 Task: Look for space in Sillod, India from 11th June, 2023 to 17th June, 2023 for 1 adult in price range Rs.5000 to Rs.12000. Place can be private room with 1  bedroom having 1 bed and 1 bathroom. Property type can be house, flat, guest house, hotel. Booking option can be shelf check-in. Required host language is English.
Action: Mouse moved to (404, 77)
Screenshot: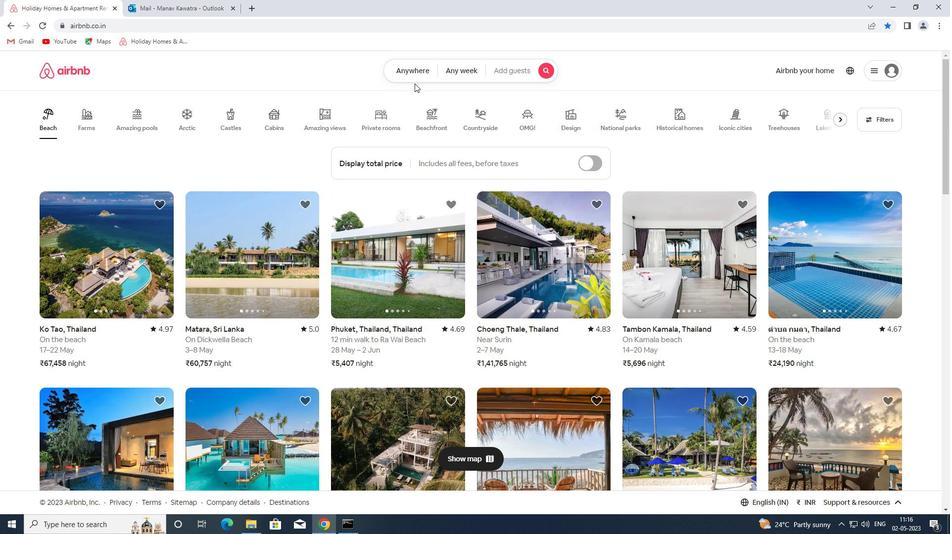 
Action: Mouse pressed left at (404, 77)
Screenshot: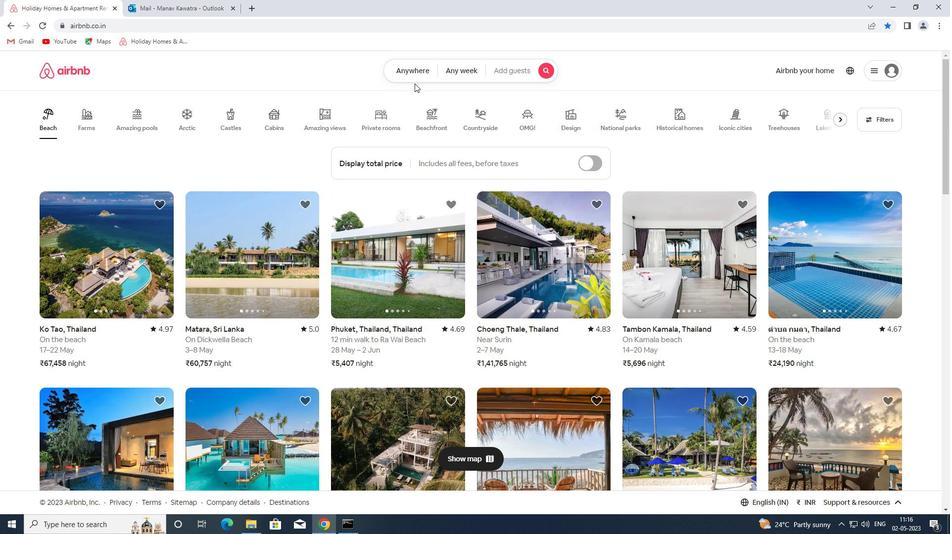 
Action: Mouse moved to (309, 114)
Screenshot: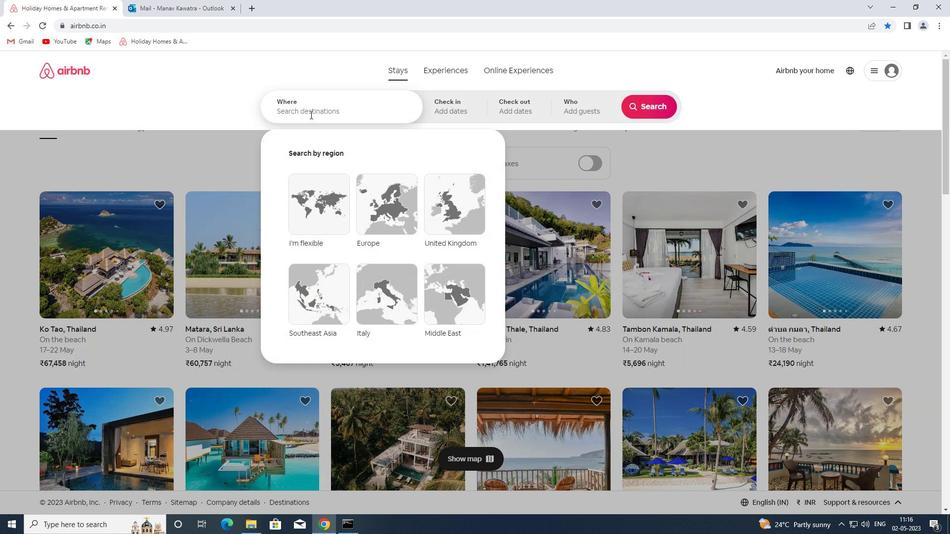 
Action: Mouse pressed left at (309, 114)
Screenshot: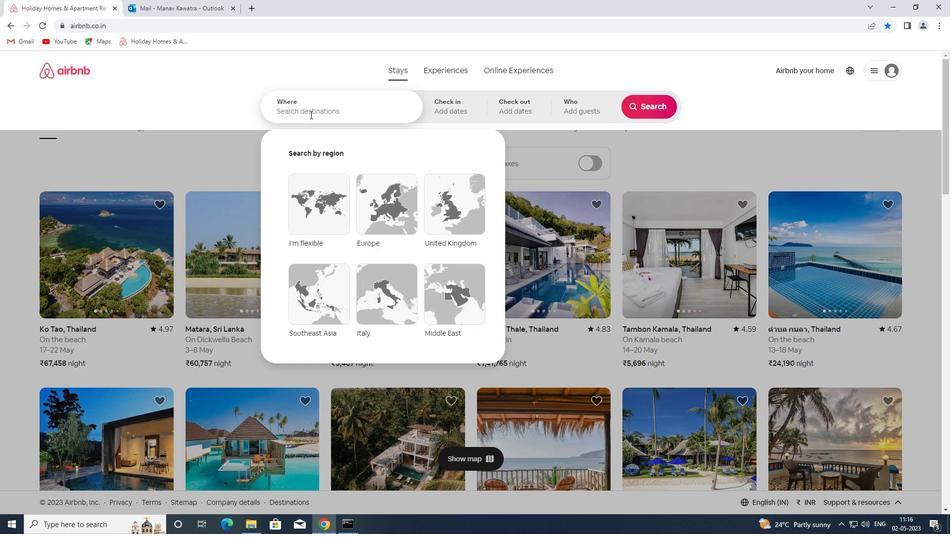 
Action: Mouse moved to (309, 113)
Screenshot: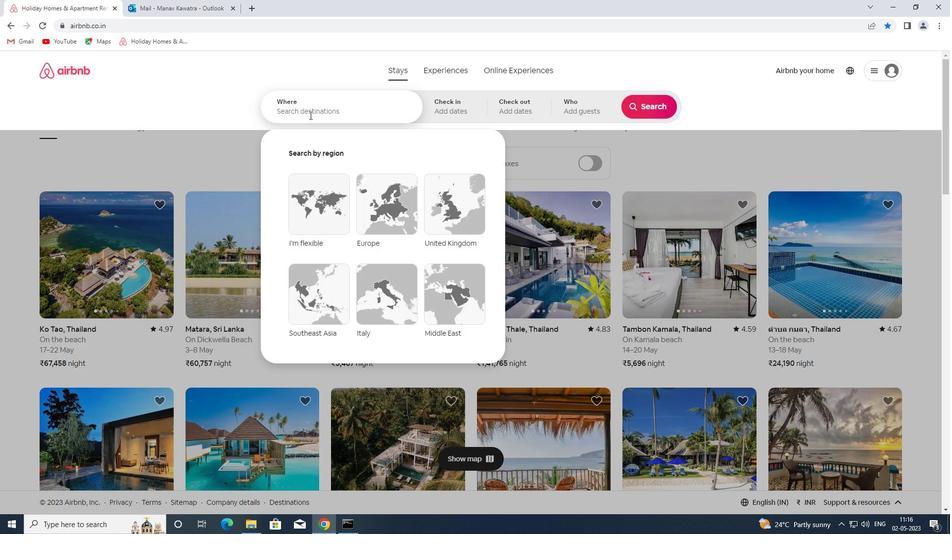 
Action: Key pressed sillod<Key.space>india<Key.space><Key.enter>\
Screenshot: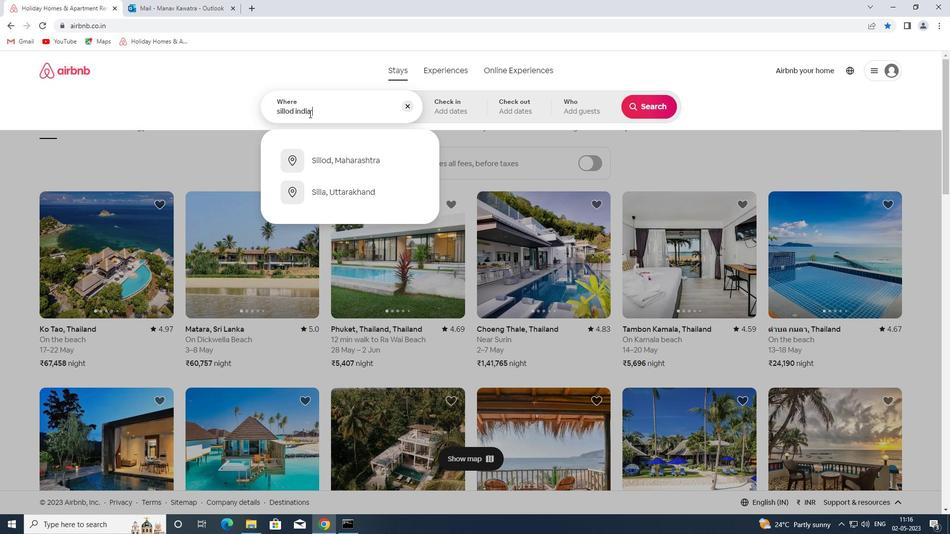 
Action: Mouse moved to (347, 104)
Screenshot: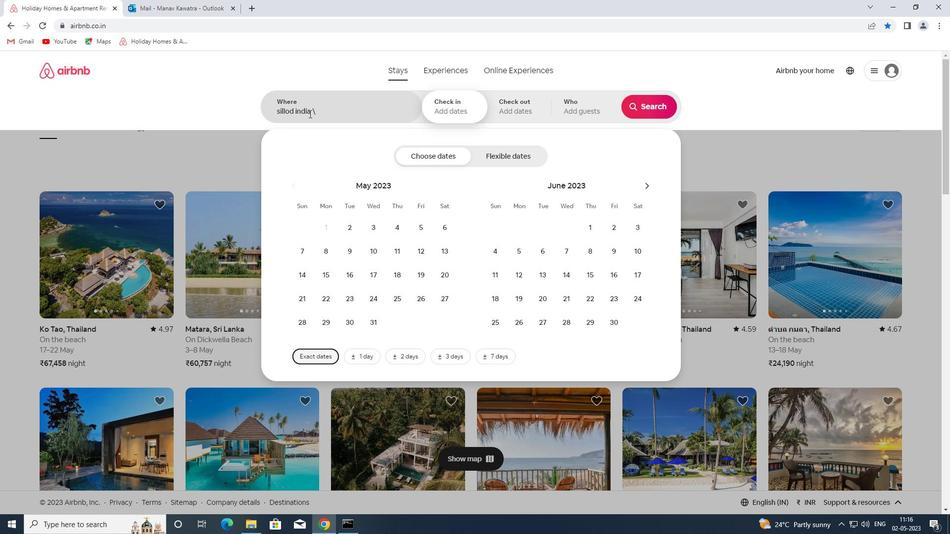 
Action: Mouse pressed left at (347, 104)
Screenshot: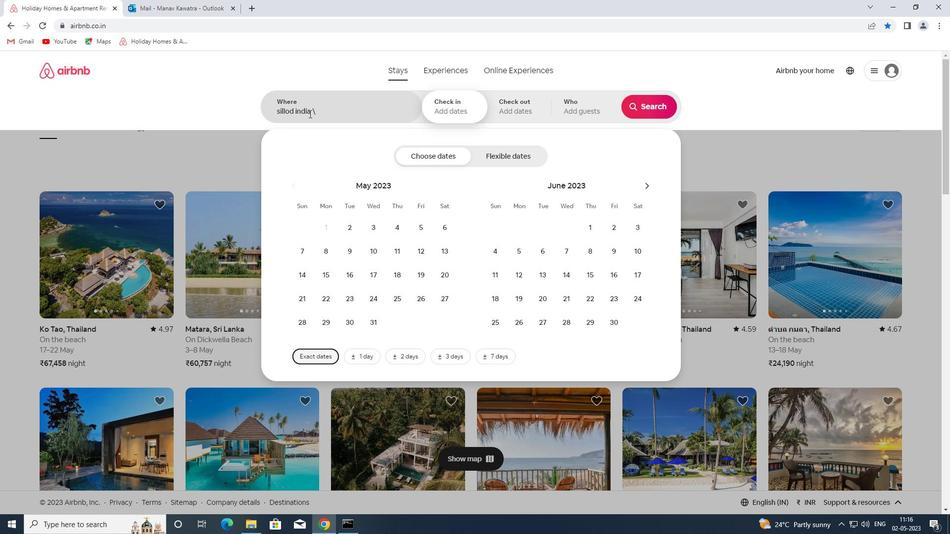 
Action: Mouse moved to (344, 108)
Screenshot: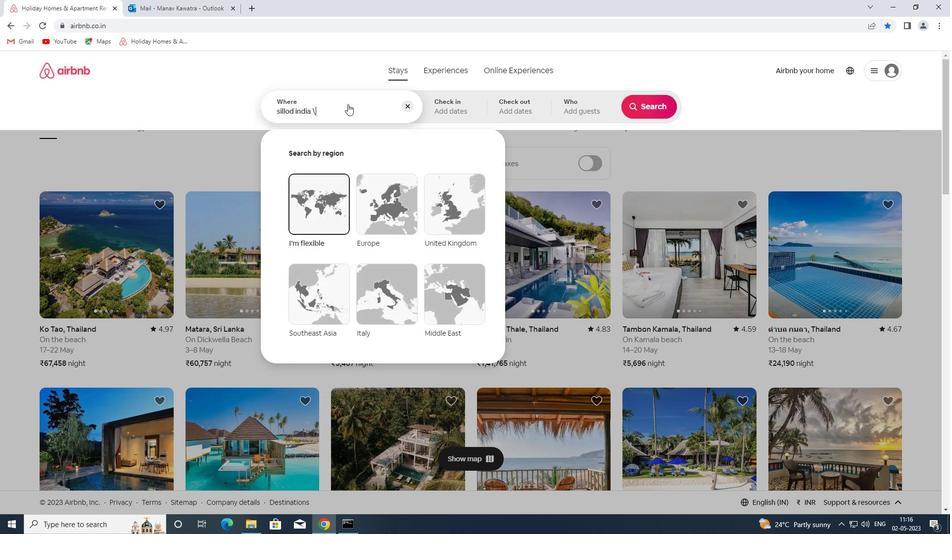 
Action: Key pressed <Key.backspace><Key.enter>
Screenshot: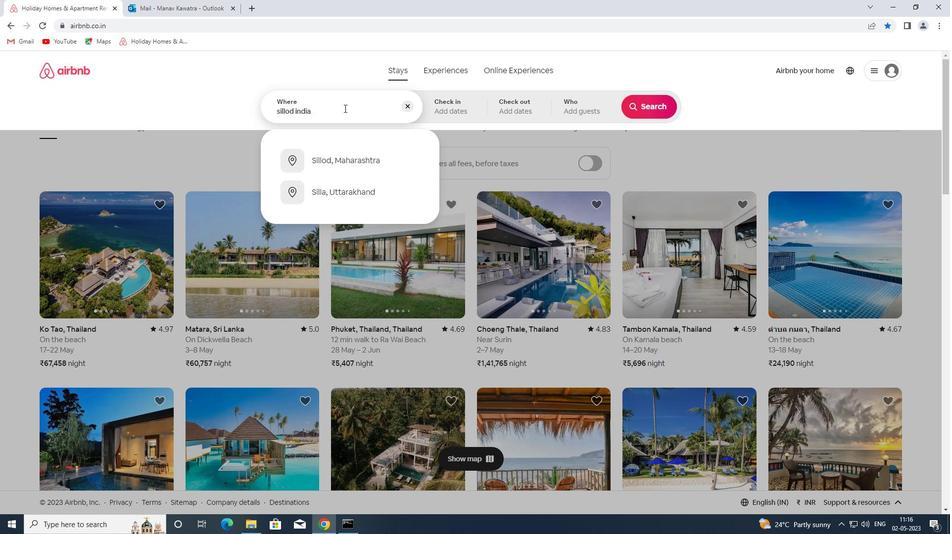 
Action: Mouse moved to (497, 273)
Screenshot: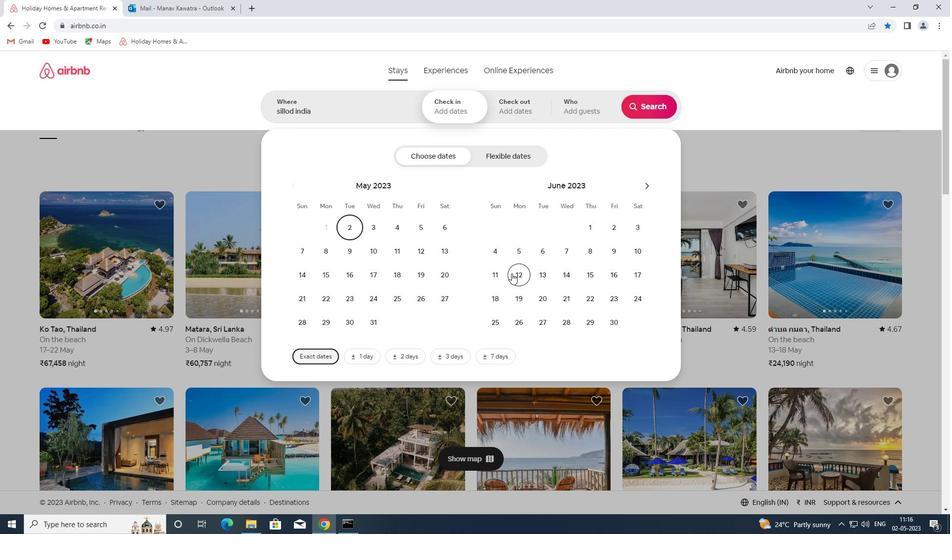 
Action: Mouse pressed left at (497, 273)
Screenshot: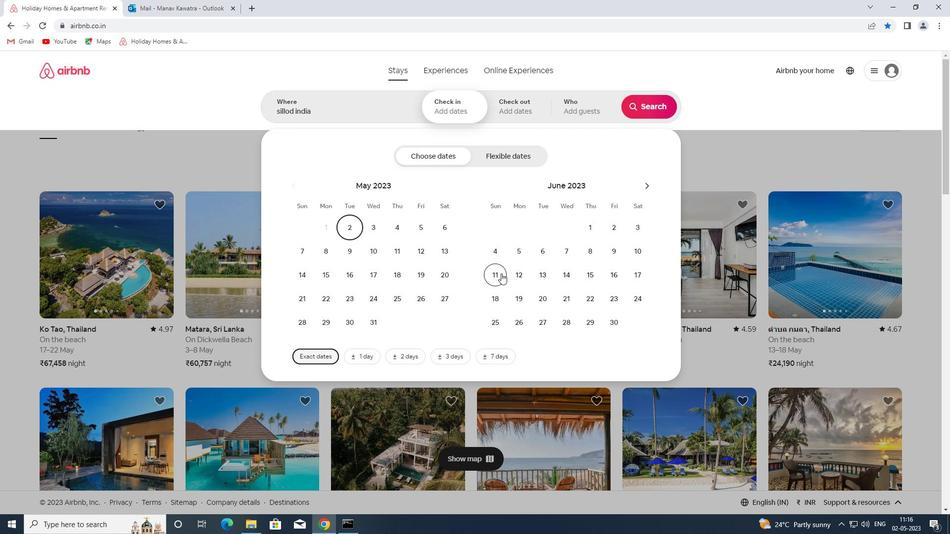 
Action: Mouse moved to (636, 278)
Screenshot: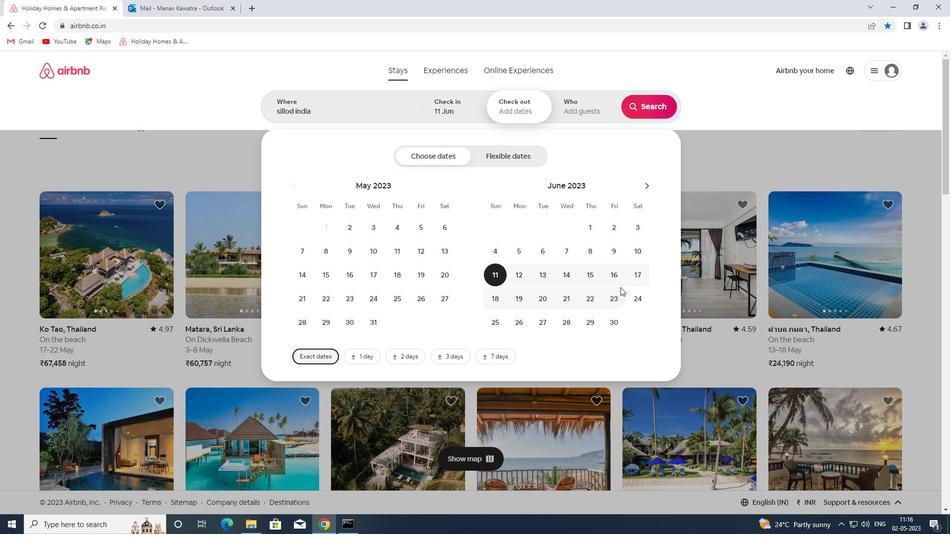 
Action: Mouse pressed left at (636, 278)
Screenshot: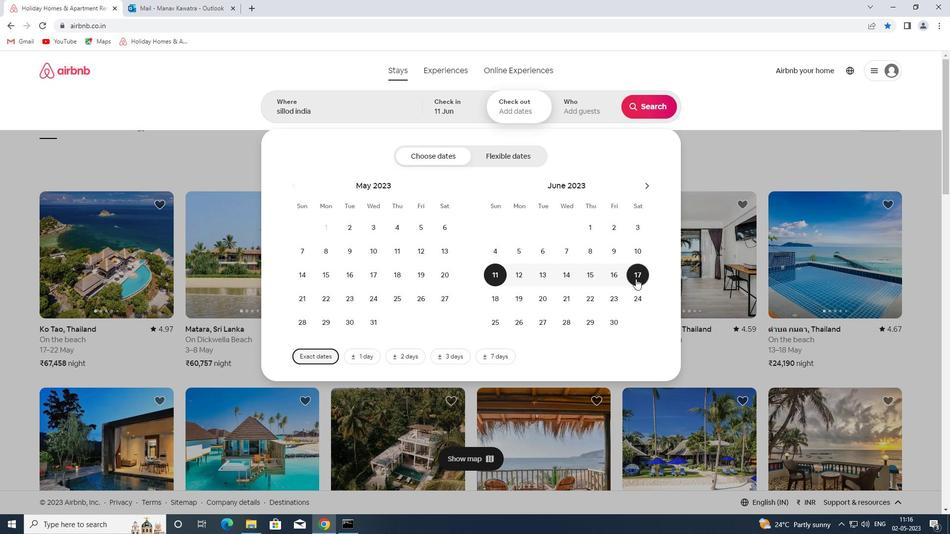 
Action: Mouse moved to (588, 107)
Screenshot: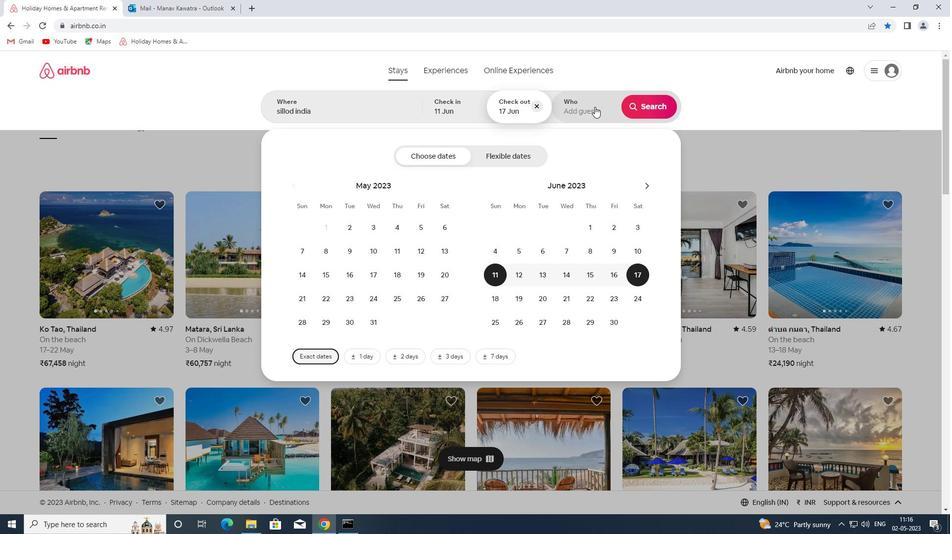 
Action: Mouse pressed left at (588, 107)
Screenshot: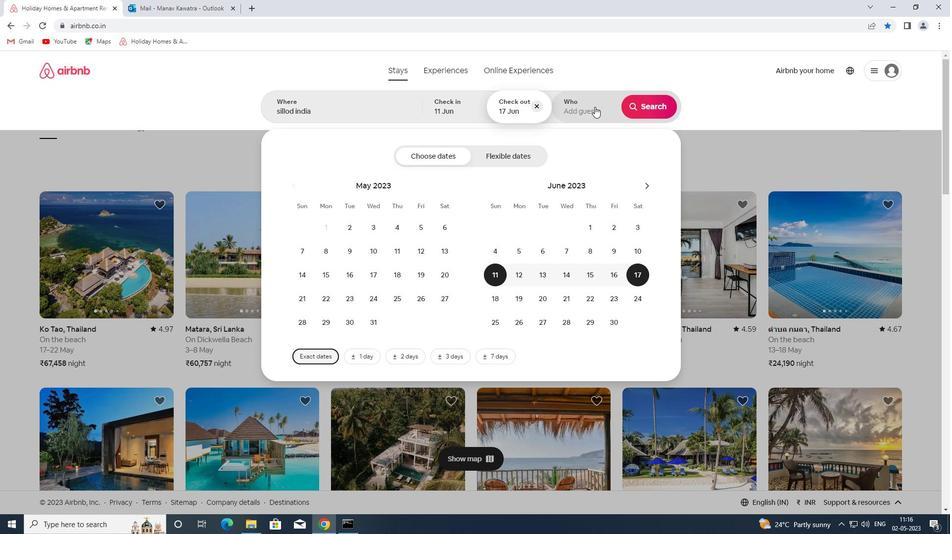 
Action: Mouse moved to (646, 165)
Screenshot: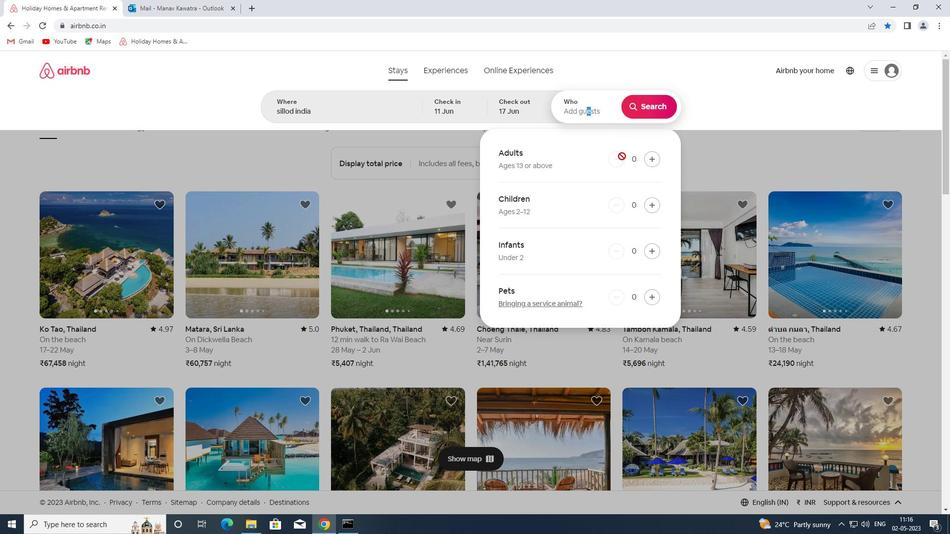 
Action: Mouse pressed left at (646, 165)
Screenshot: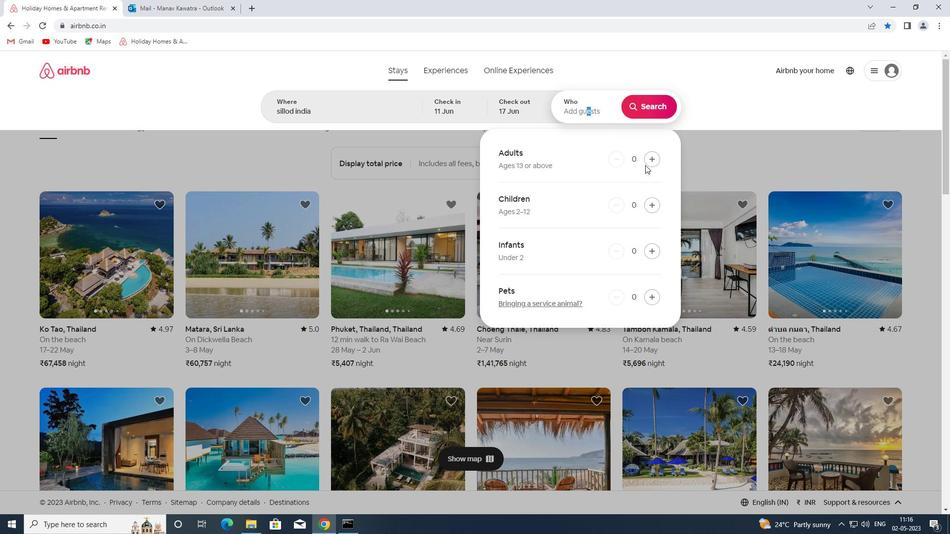 
Action: Mouse moved to (650, 163)
Screenshot: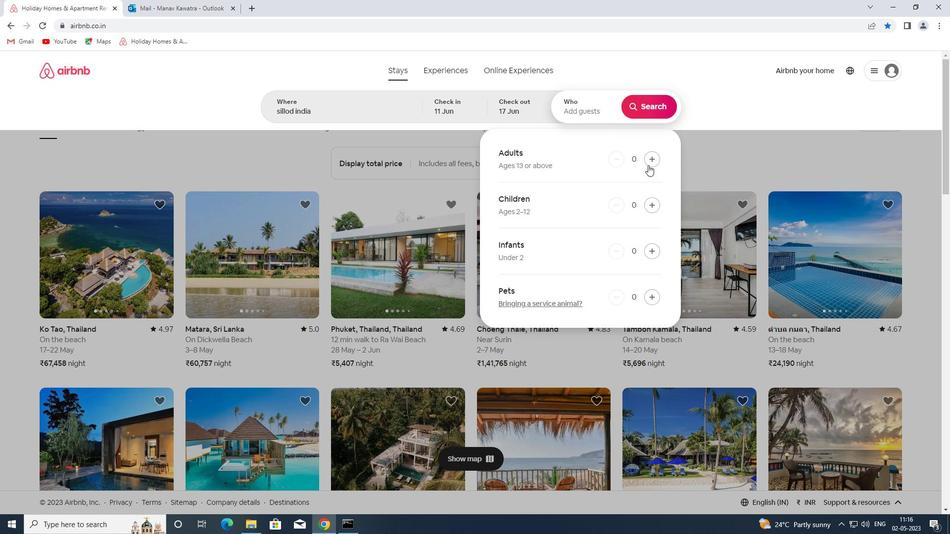 
Action: Mouse pressed left at (650, 163)
Screenshot: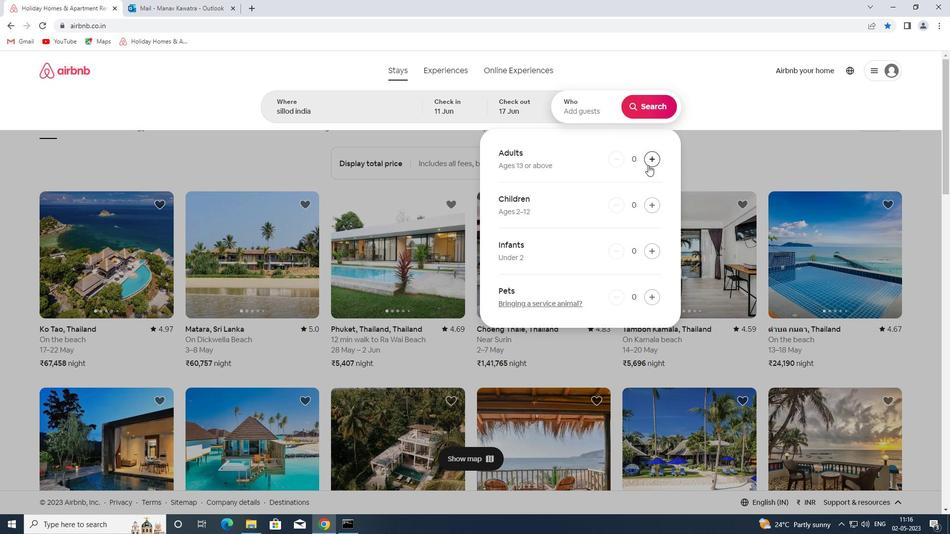 
Action: Mouse moved to (646, 110)
Screenshot: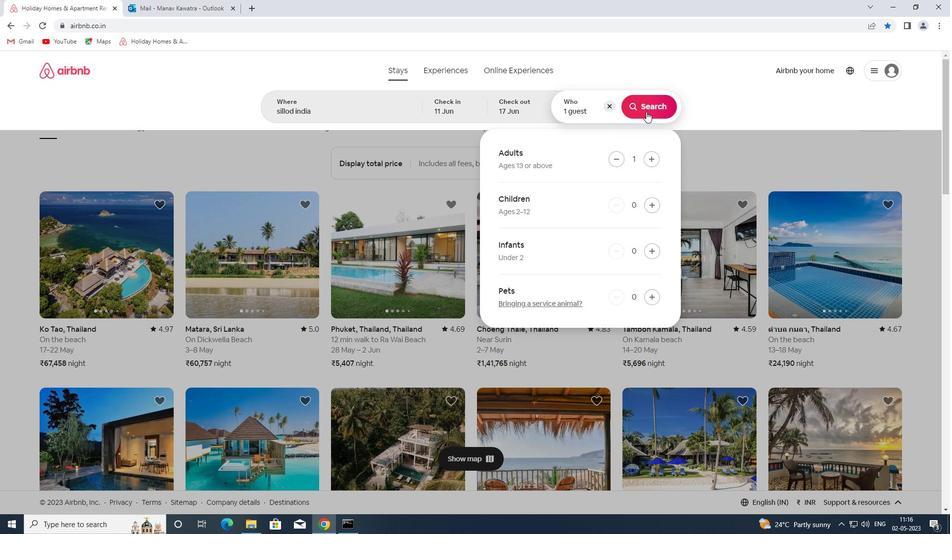 
Action: Mouse pressed left at (646, 110)
Screenshot: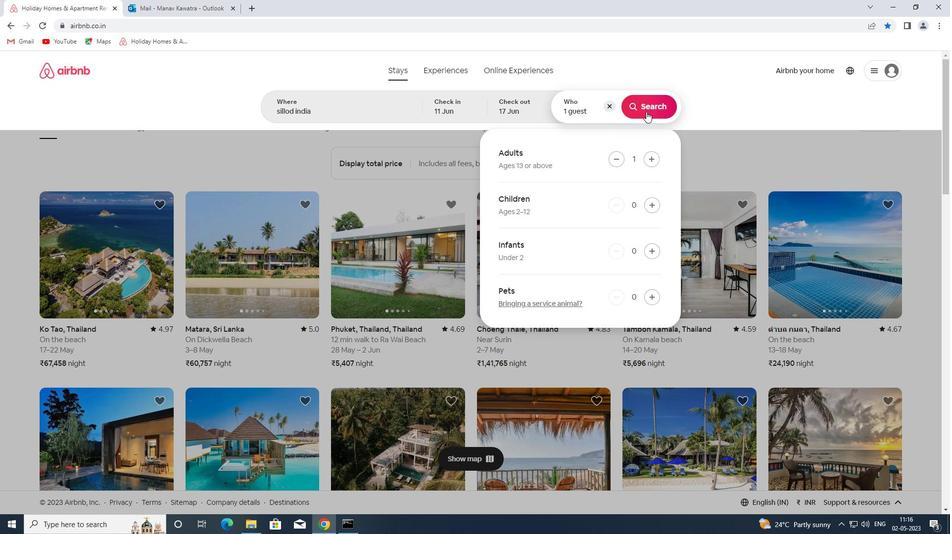 
Action: Mouse moved to (898, 108)
Screenshot: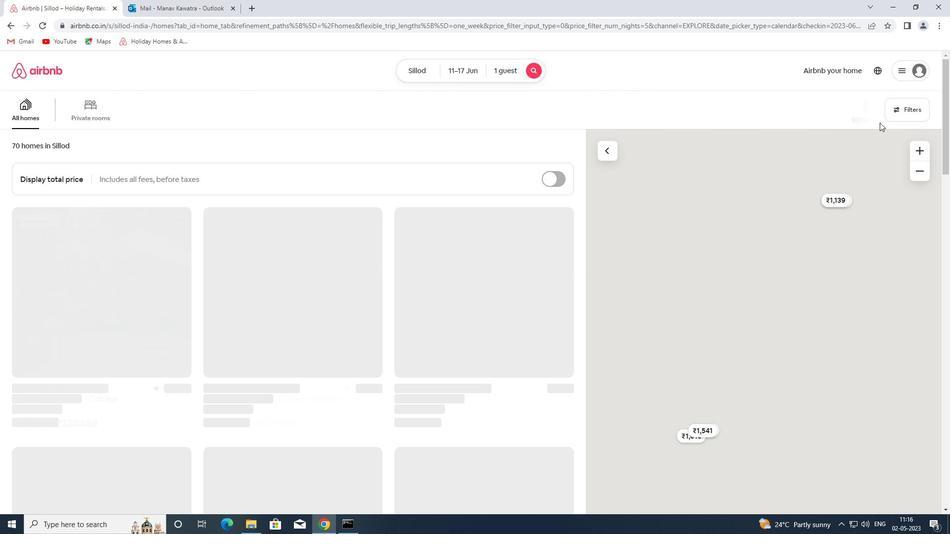 
Action: Mouse pressed left at (898, 108)
Screenshot: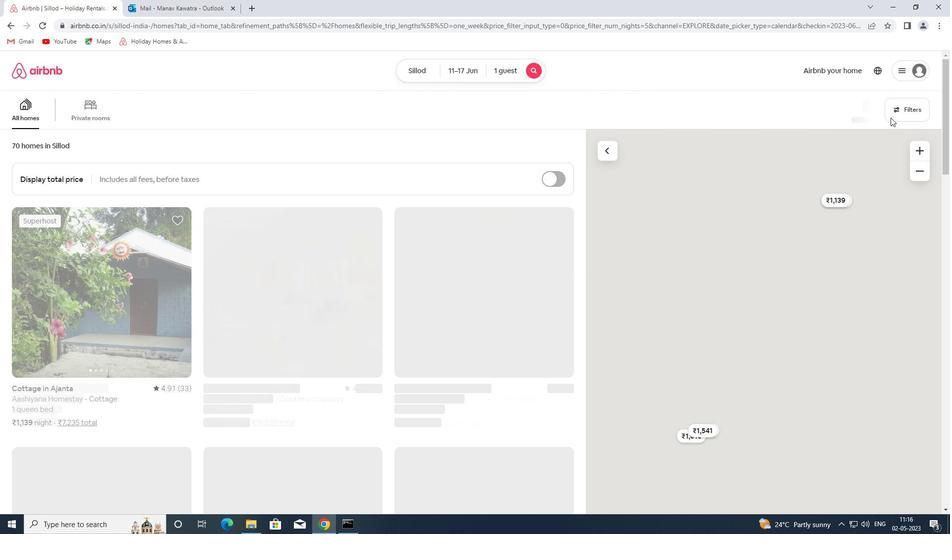 
Action: Mouse moved to (362, 233)
Screenshot: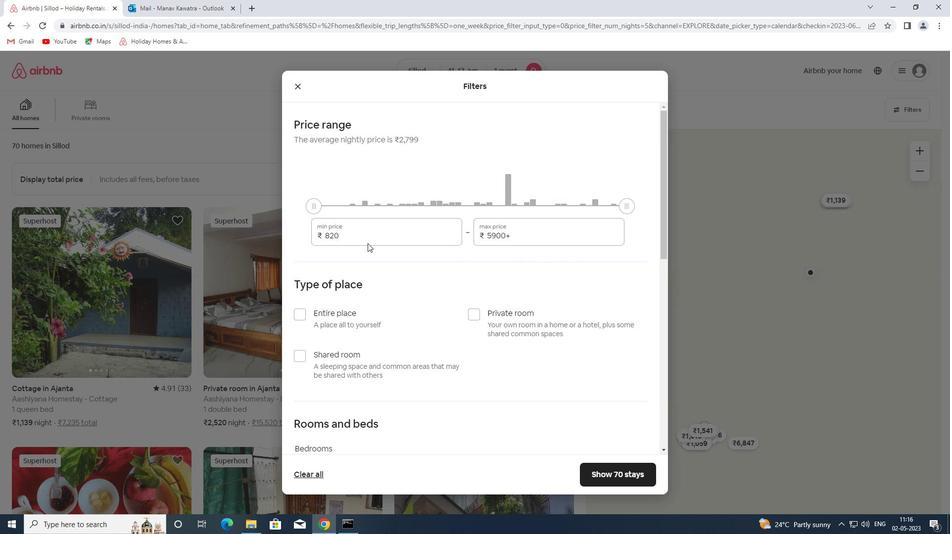 
Action: Mouse pressed left at (362, 233)
Screenshot: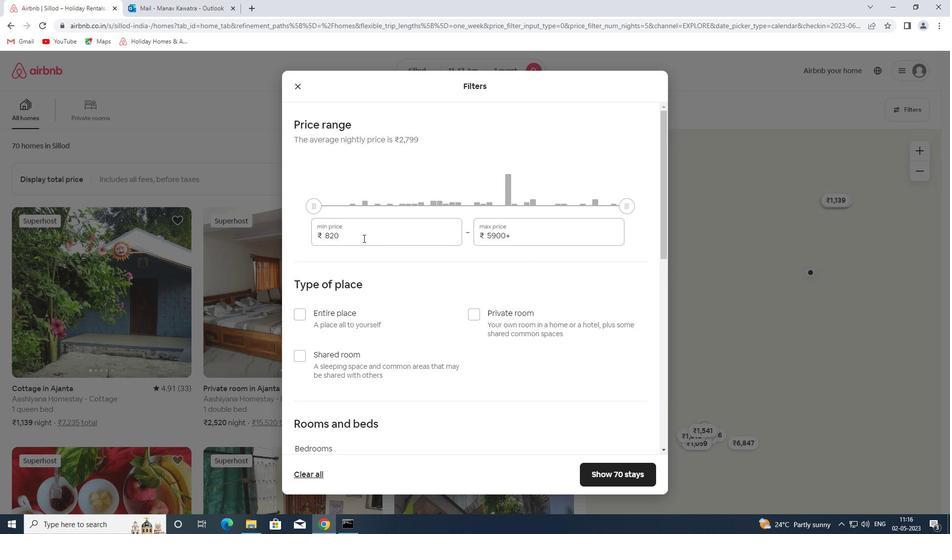 
Action: Mouse pressed left at (362, 233)
Screenshot: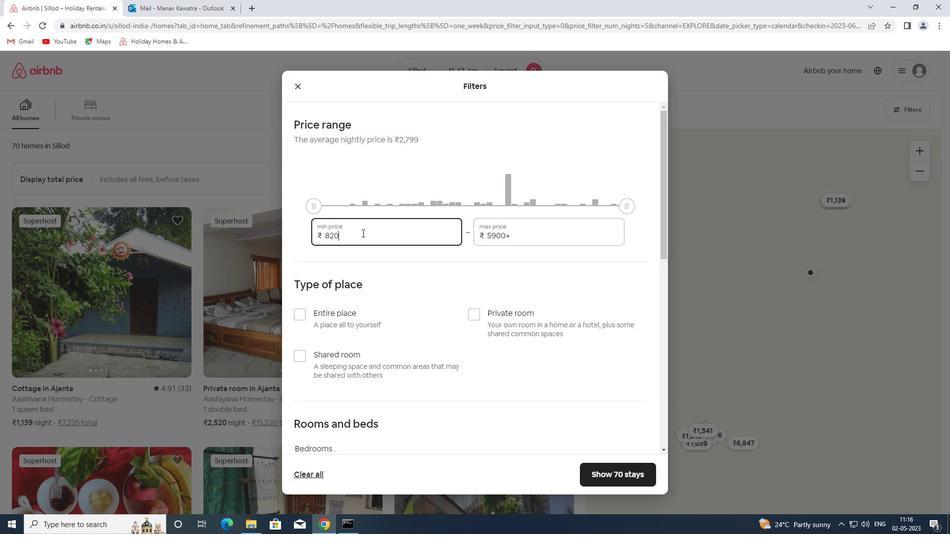 
Action: Key pressed 5000<Key.tab>12000
Screenshot: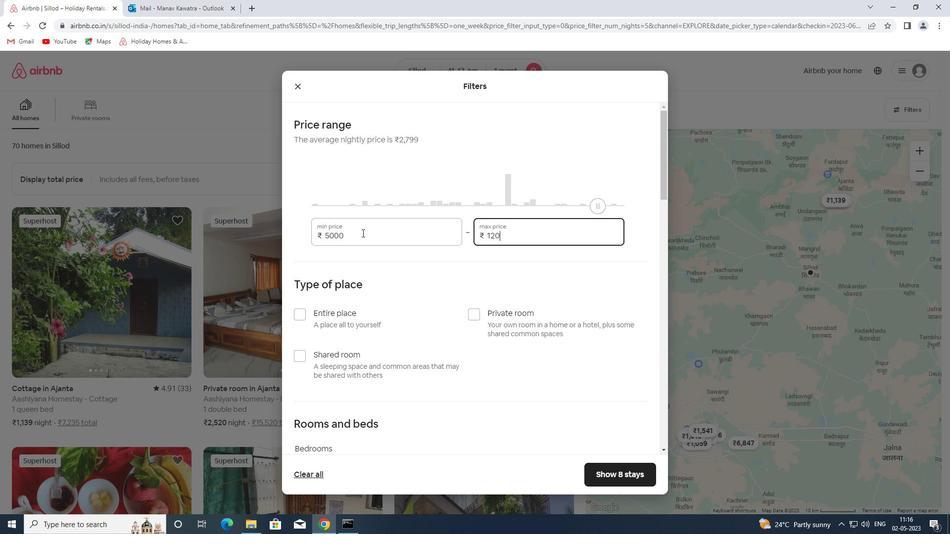 
Action: Mouse moved to (482, 318)
Screenshot: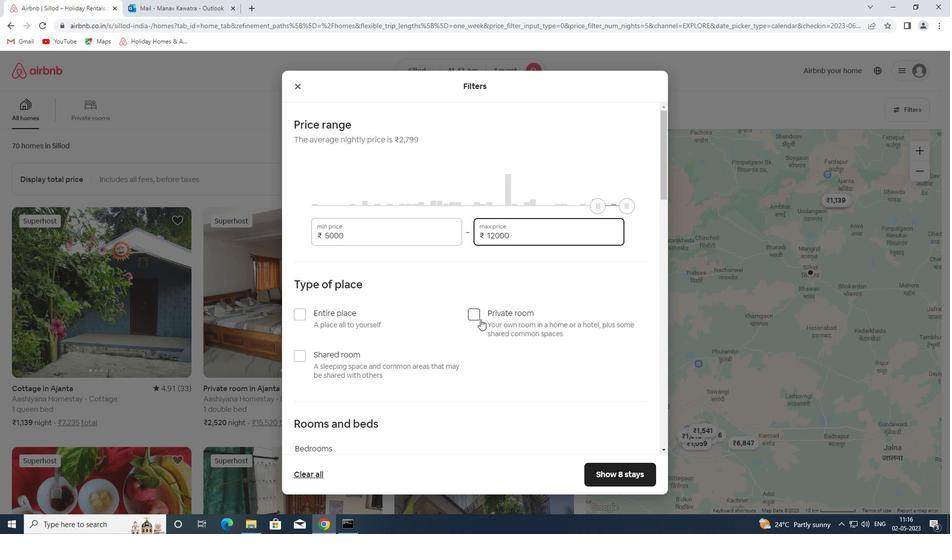 
Action: Mouse pressed left at (482, 318)
Screenshot: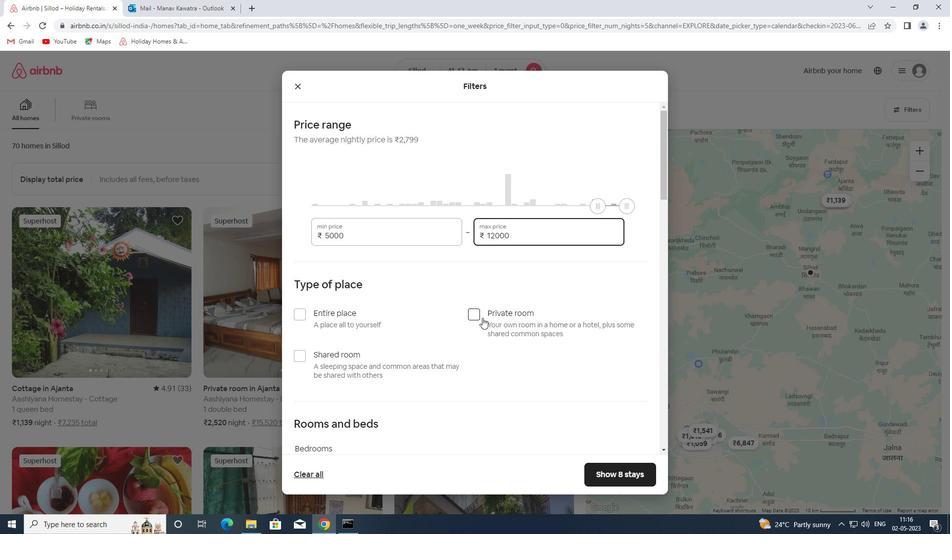 
Action: Mouse moved to (480, 294)
Screenshot: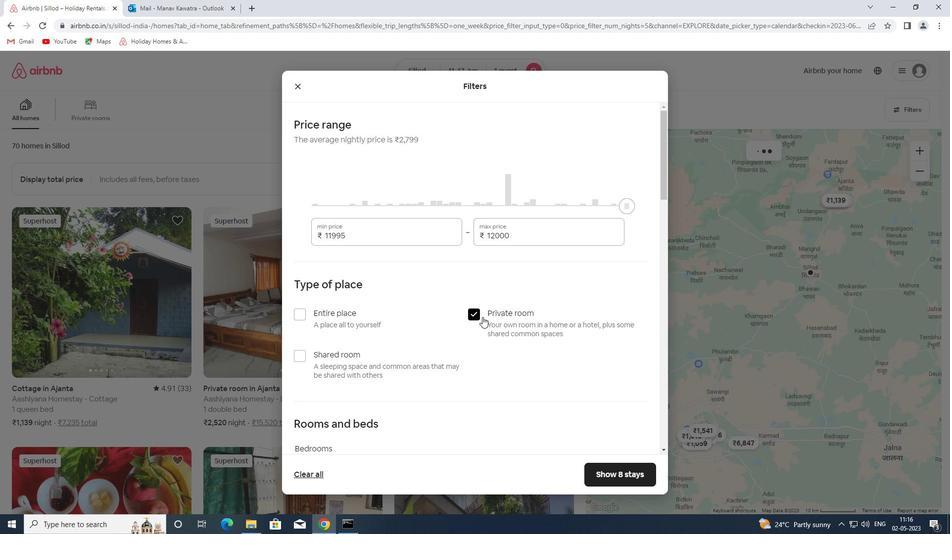 
Action: Mouse scrolled (480, 294) with delta (0, 0)
Screenshot: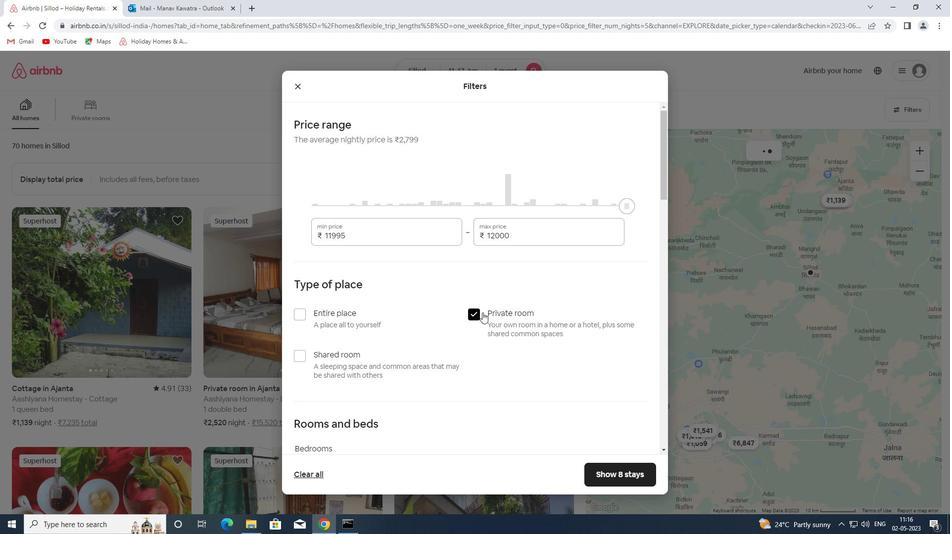 
Action: Mouse scrolled (480, 294) with delta (0, 0)
Screenshot: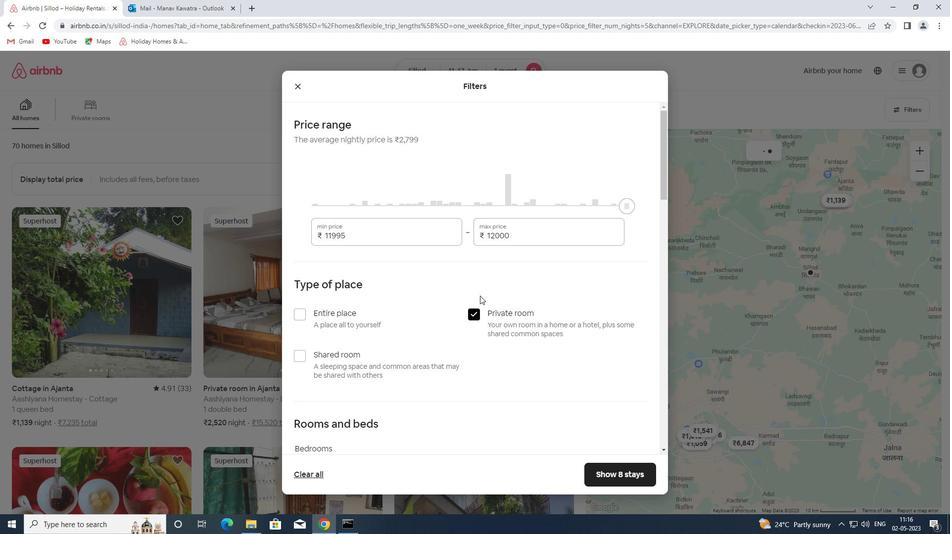 
Action: Mouse scrolled (480, 294) with delta (0, 0)
Screenshot: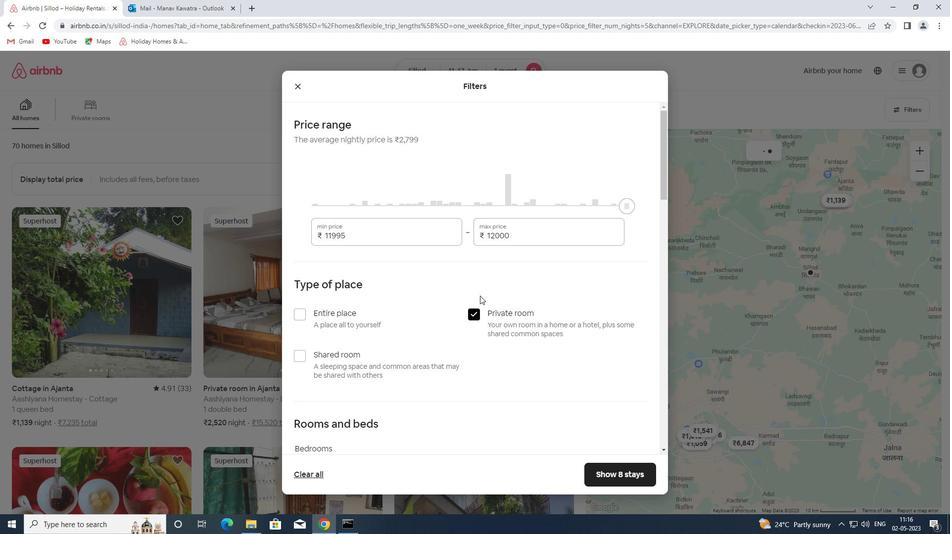 
Action: Mouse scrolled (480, 294) with delta (0, 0)
Screenshot: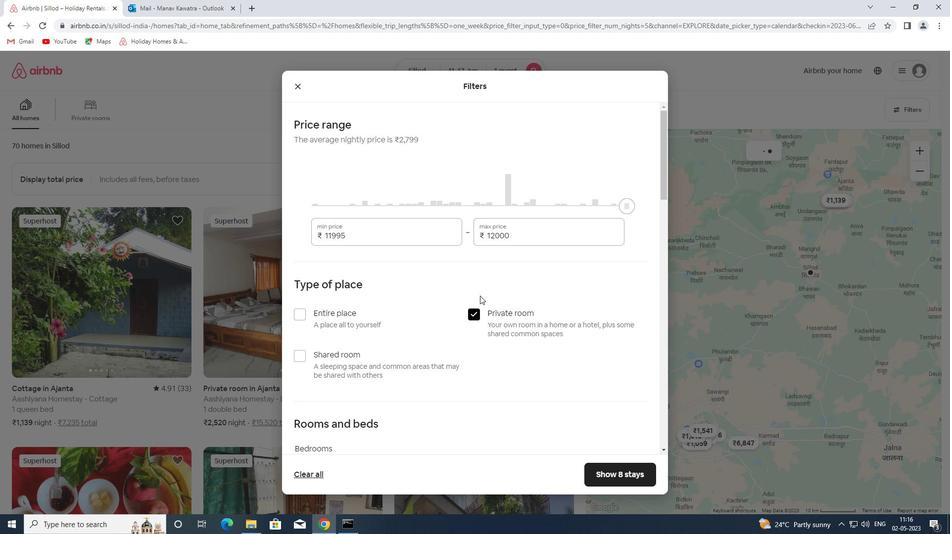 
Action: Mouse moved to (479, 294)
Screenshot: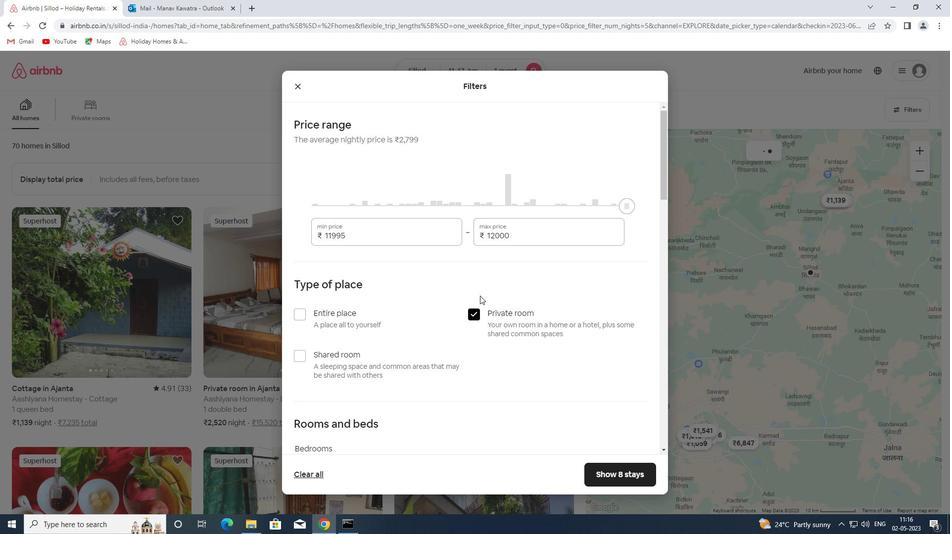 
Action: Mouse scrolled (479, 294) with delta (0, 0)
Screenshot: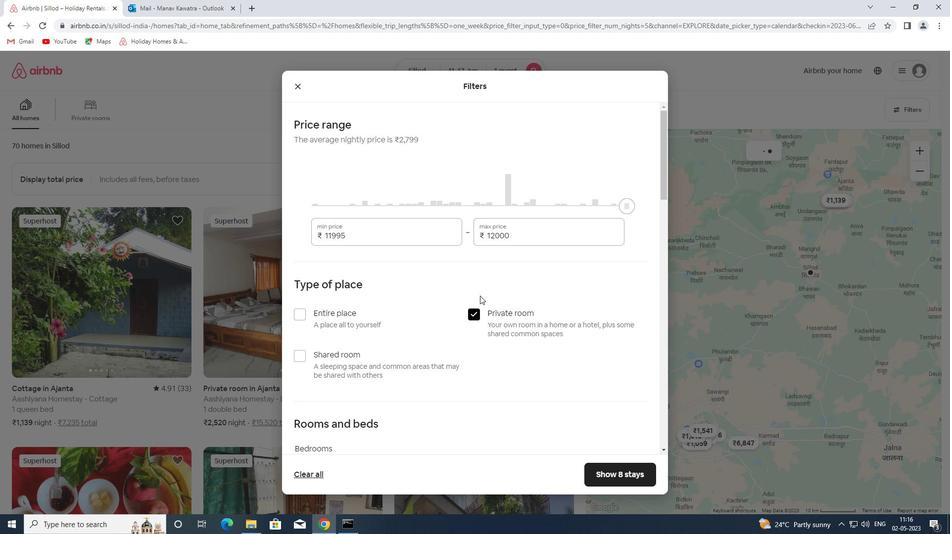 
Action: Mouse moved to (479, 294)
Screenshot: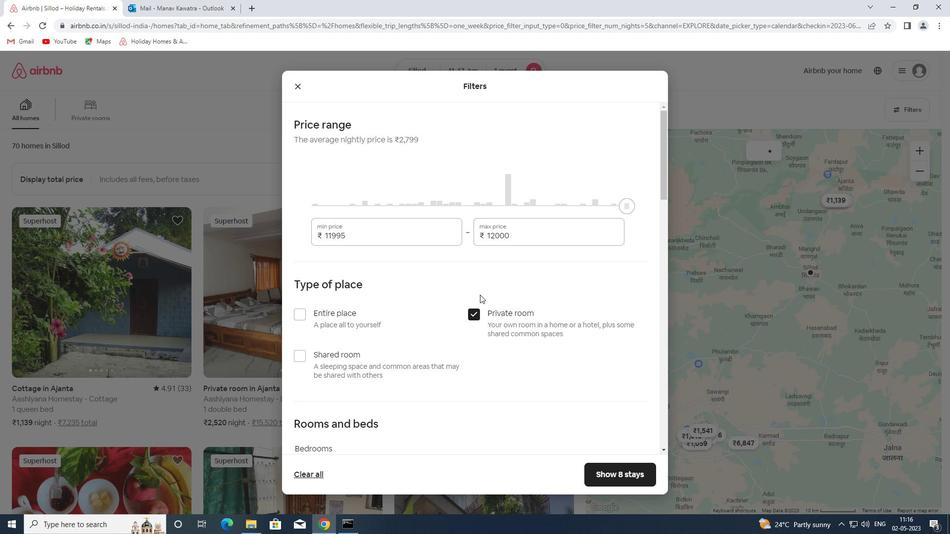 
Action: Mouse scrolled (479, 294) with delta (0, 0)
Screenshot: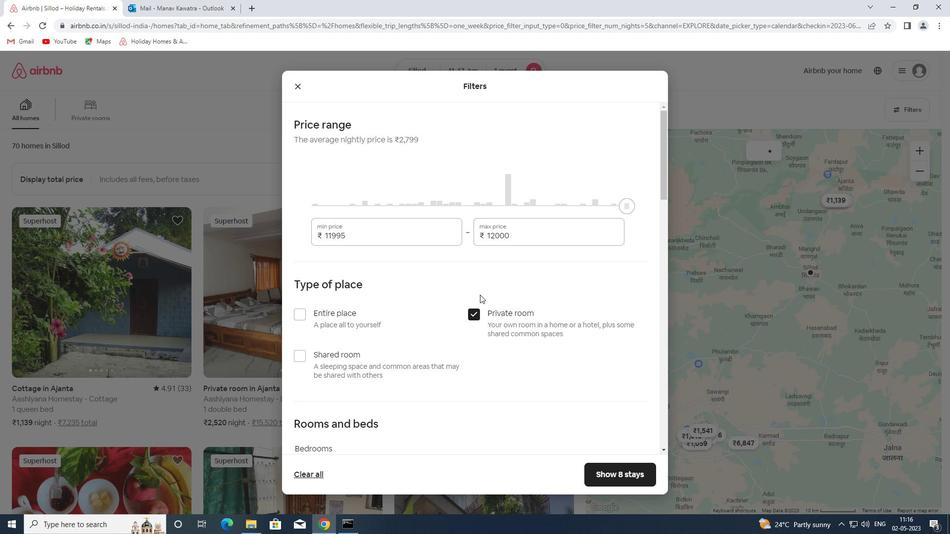 
Action: Mouse scrolled (479, 294) with delta (0, 0)
Screenshot: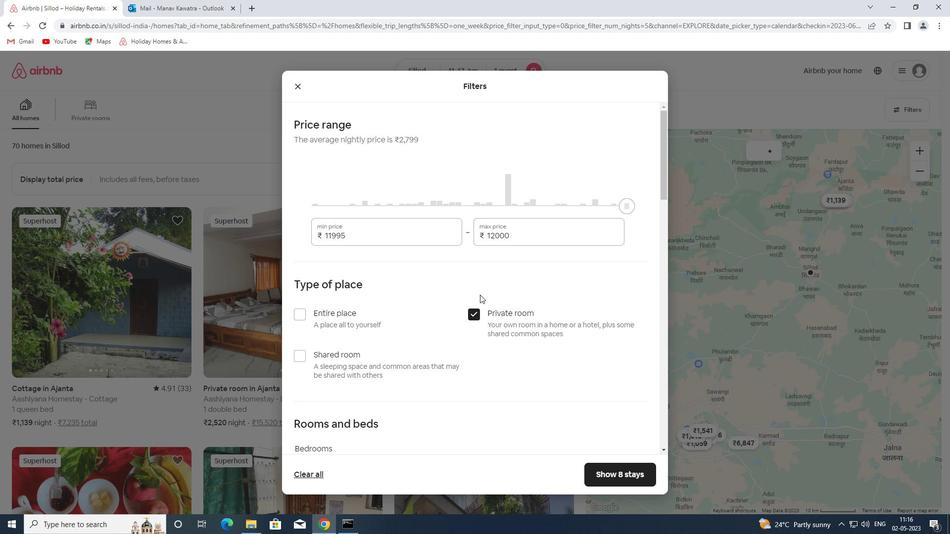 
Action: Mouse moved to (357, 129)
Screenshot: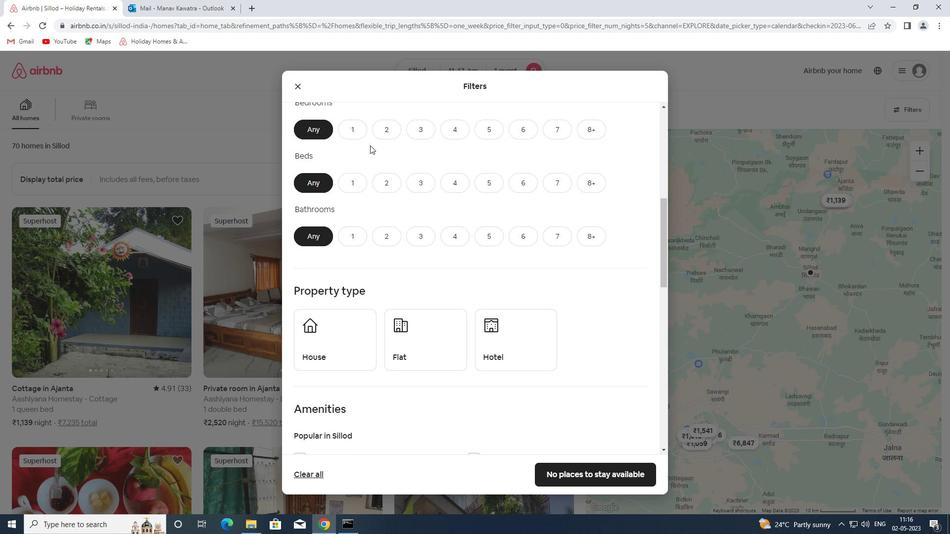 
Action: Mouse pressed left at (357, 129)
Screenshot: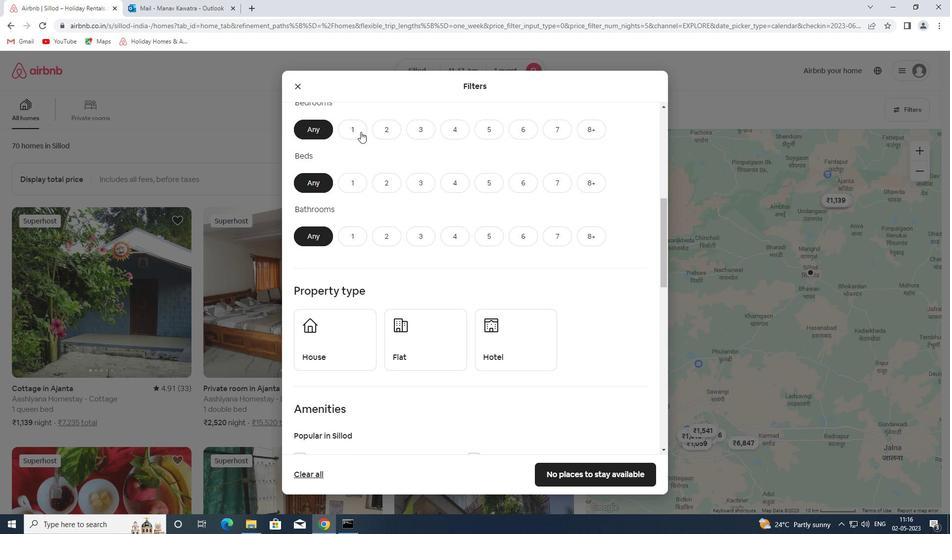 
Action: Mouse moved to (354, 179)
Screenshot: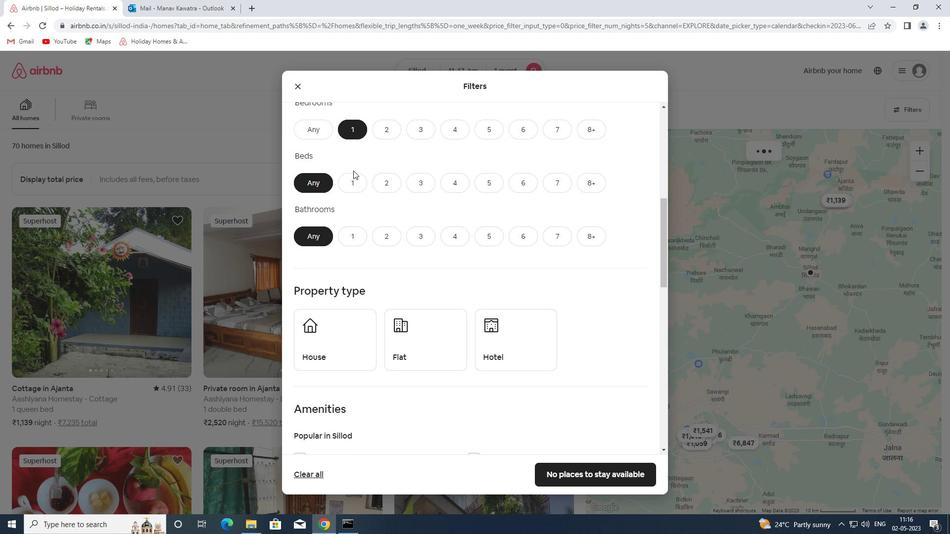 
Action: Mouse pressed left at (354, 179)
Screenshot: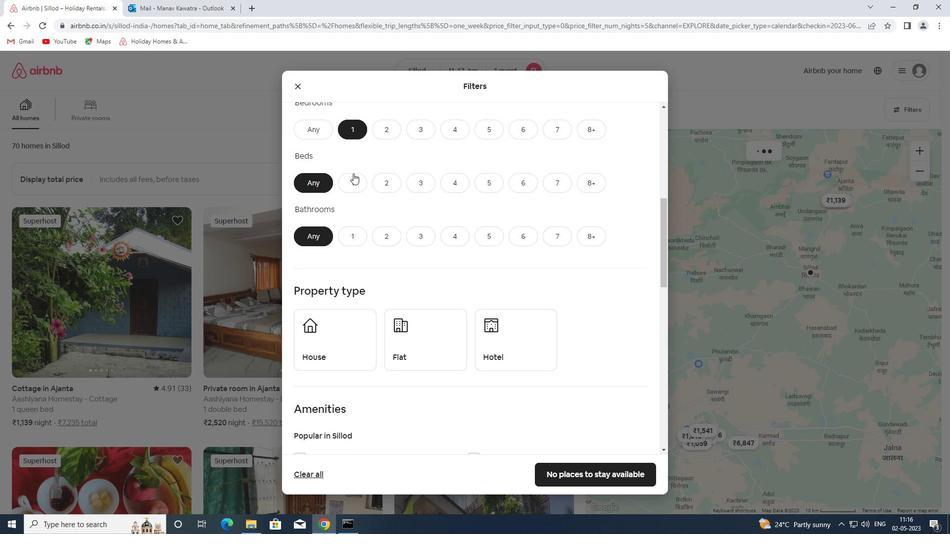 
Action: Mouse moved to (353, 229)
Screenshot: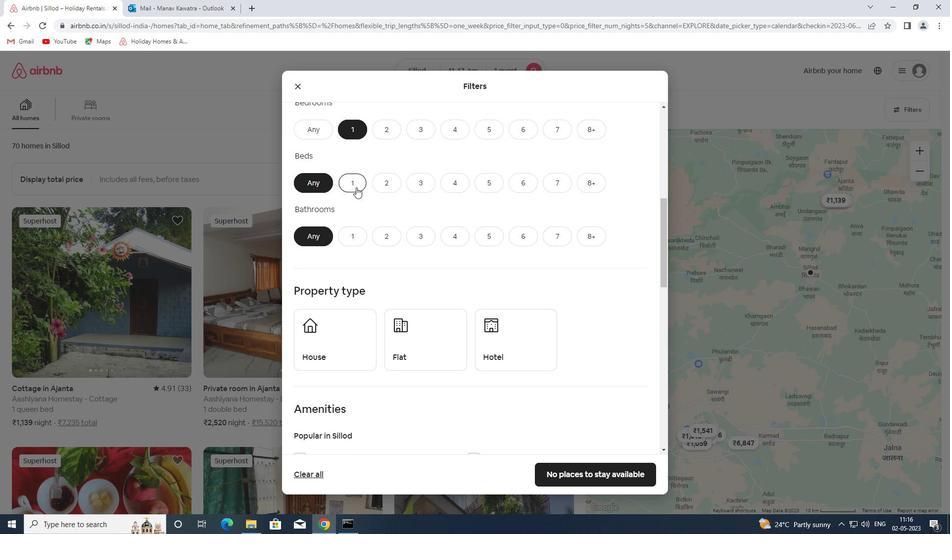 
Action: Mouse pressed left at (353, 229)
Screenshot: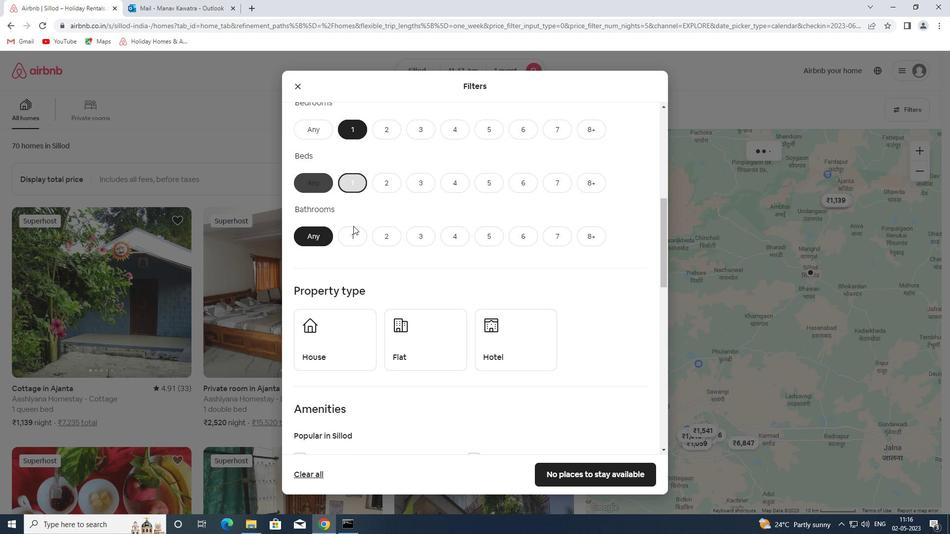 
Action: Mouse moved to (334, 319)
Screenshot: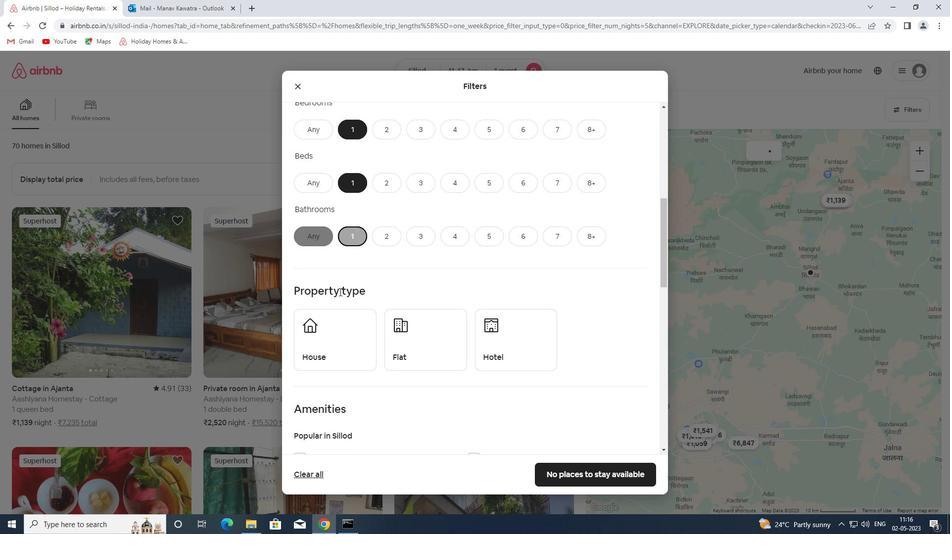 
Action: Mouse pressed left at (334, 319)
Screenshot: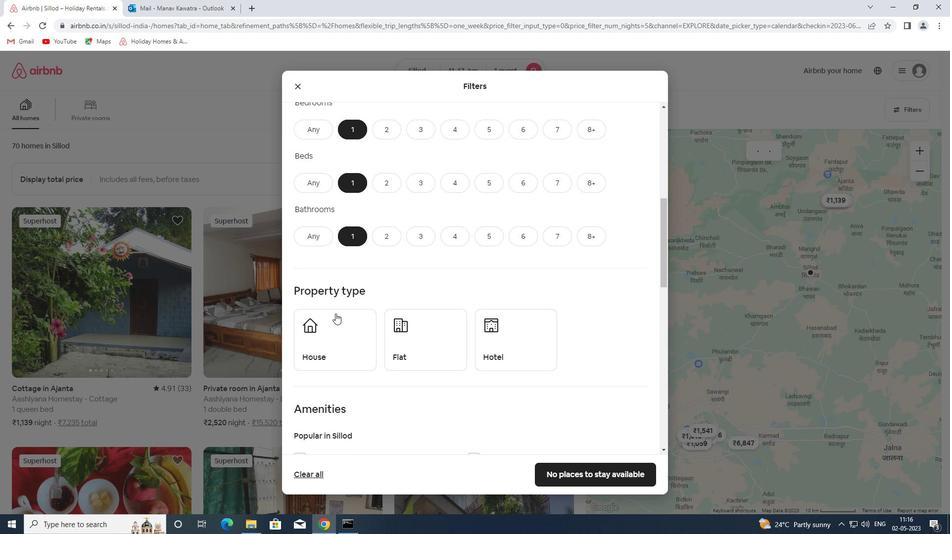 
Action: Mouse moved to (423, 343)
Screenshot: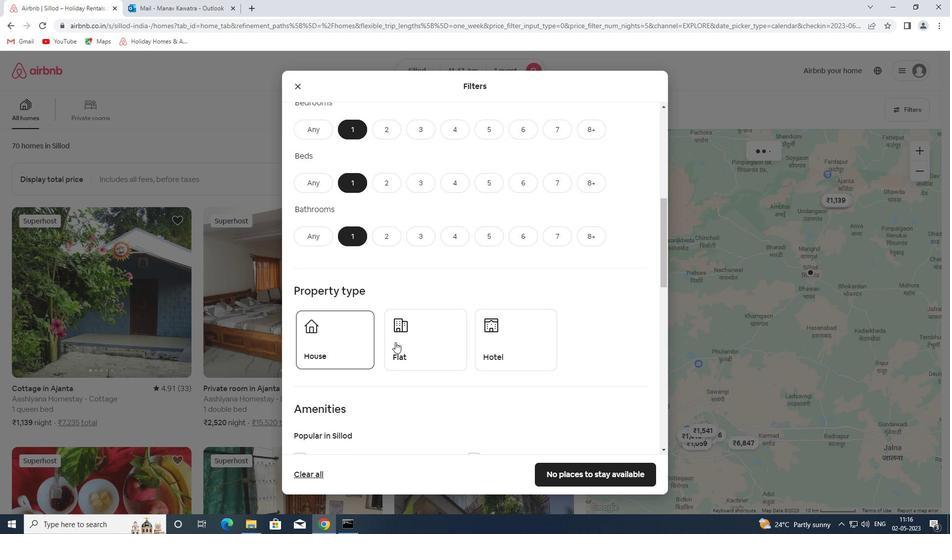 
Action: Mouse pressed left at (423, 343)
Screenshot: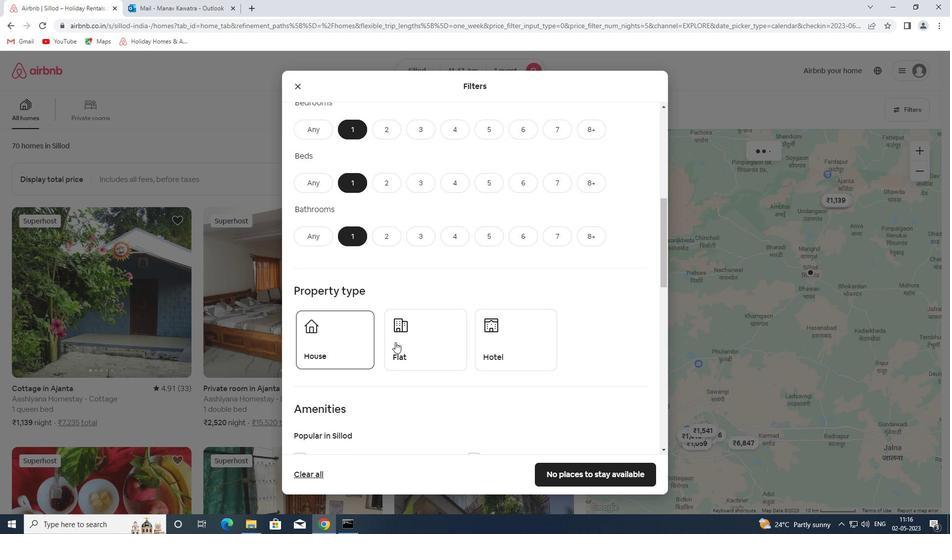 
Action: Mouse moved to (549, 343)
Screenshot: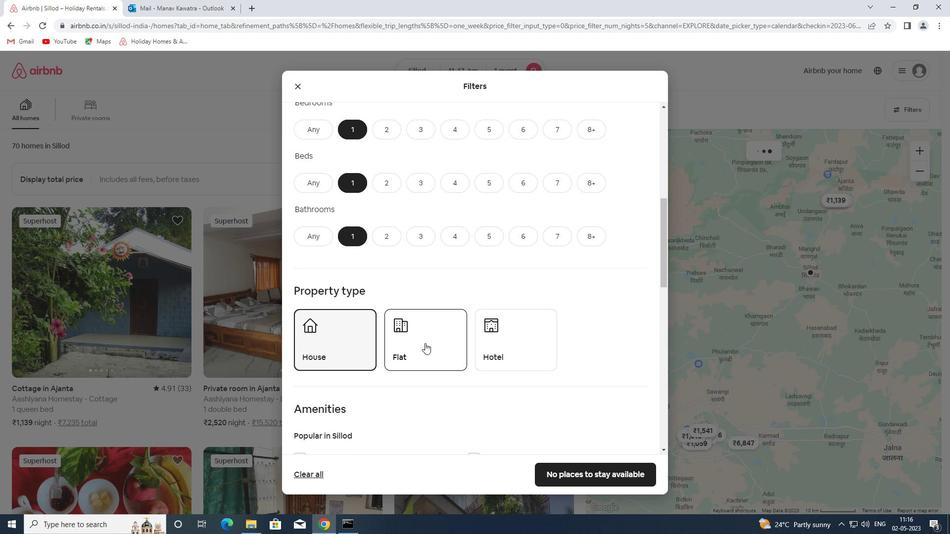 
Action: Mouse pressed left at (549, 343)
Screenshot: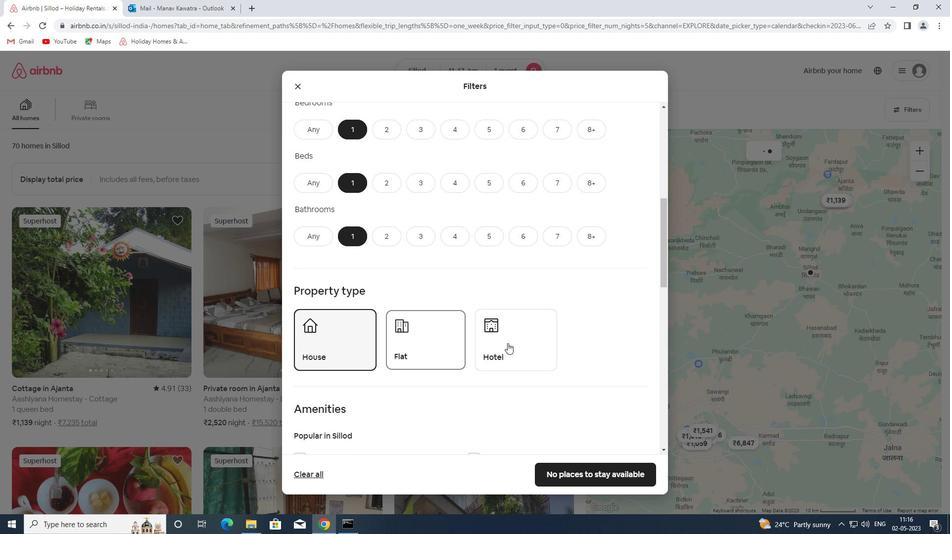 
Action: Mouse moved to (523, 299)
Screenshot: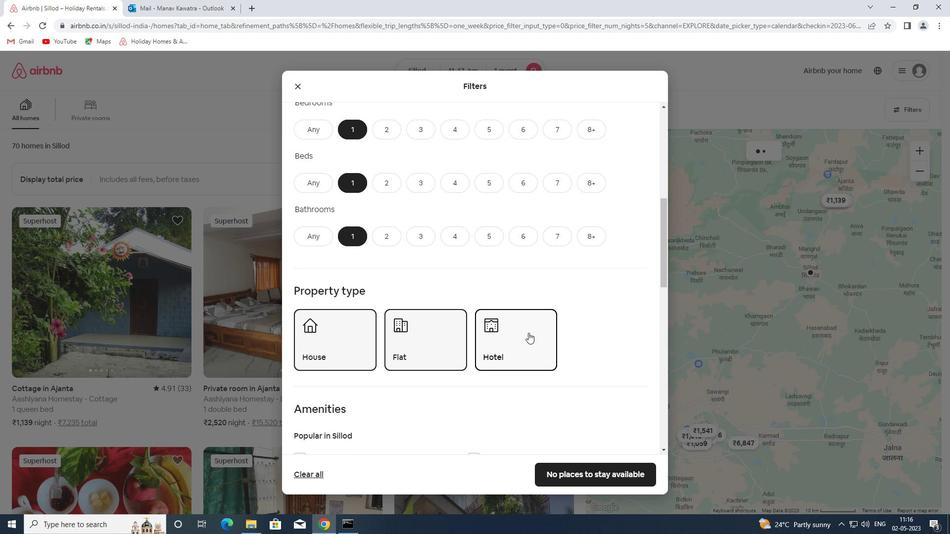 
Action: Mouse scrolled (523, 299) with delta (0, 0)
Screenshot: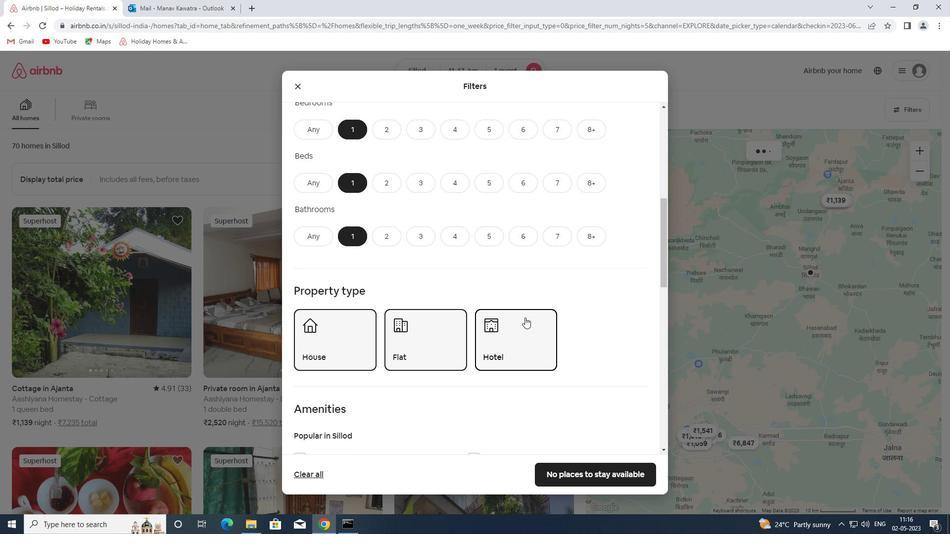 
Action: Mouse scrolled (523, 299) with delta (0, 0)
Screenshot: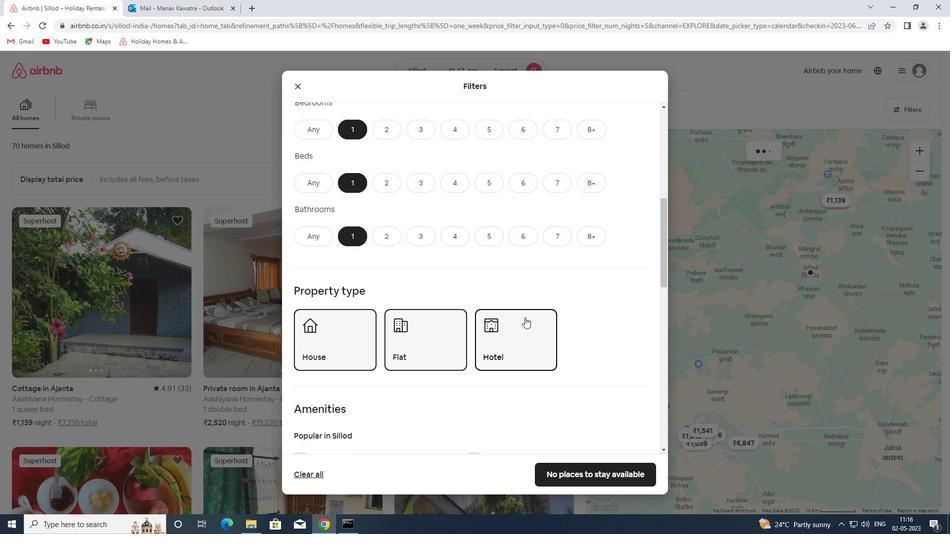 
Action: Mouse scrolled (523, 299) with delta (0, 0)
Screenshot: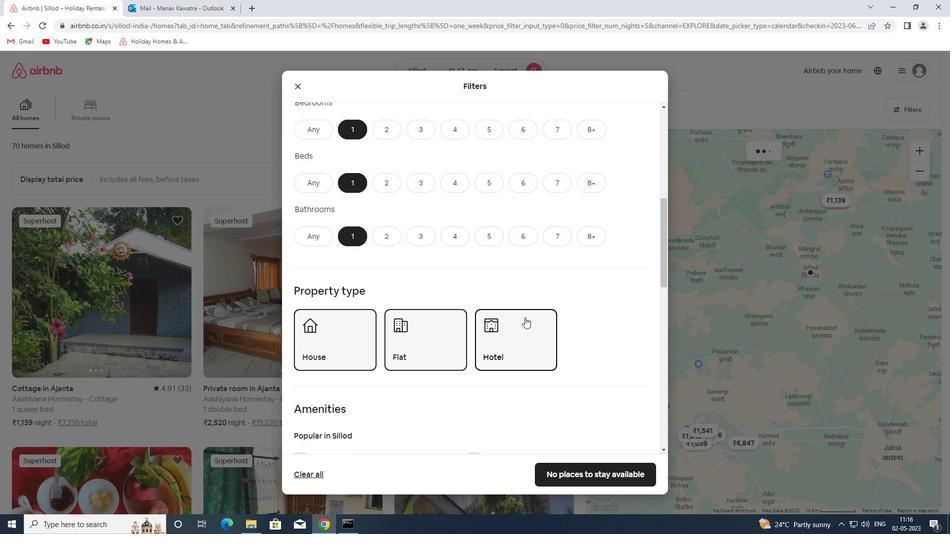 
Action: Mouse scrolled (523, 299) with delta (0, 0)
Screenshot: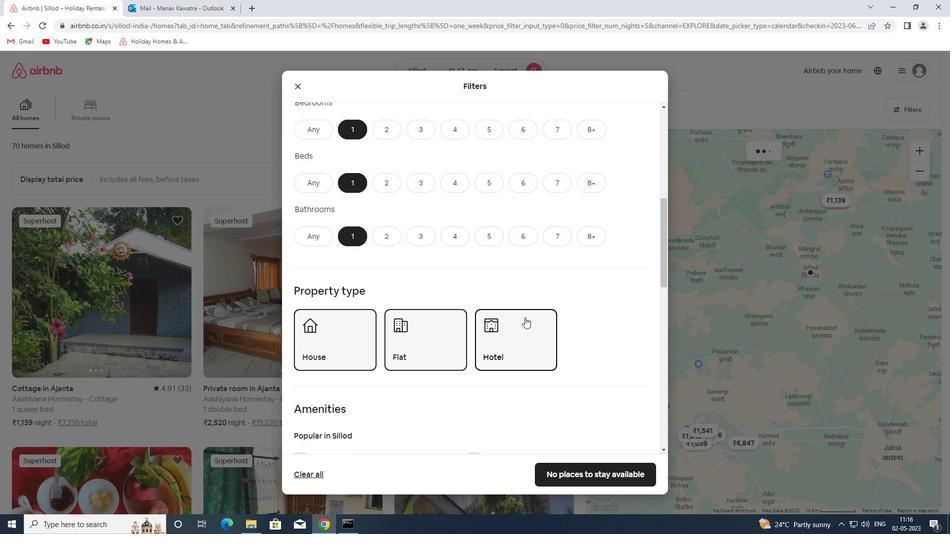 
Action: Mouse scrolled (523, 298) with delta (0, 0)
Screenshot: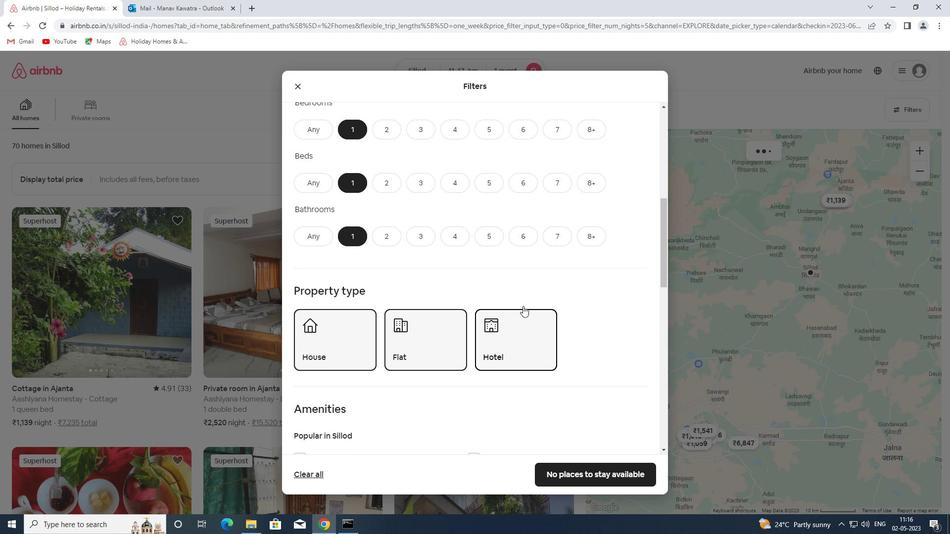
Action: Mouse scrolled (523, 299) with delta (0, 0)
Screenshot: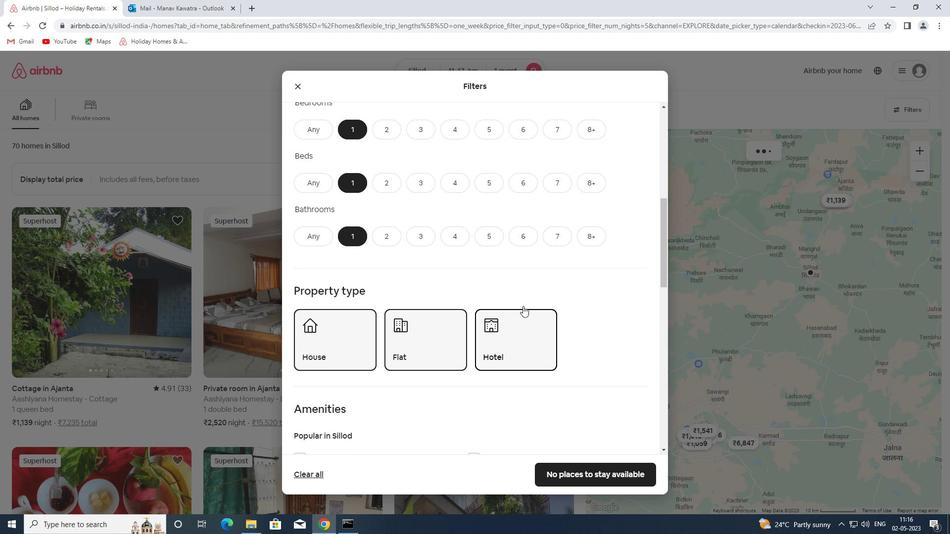 
Action: Mouse moved to (633, 298)
Screenshot: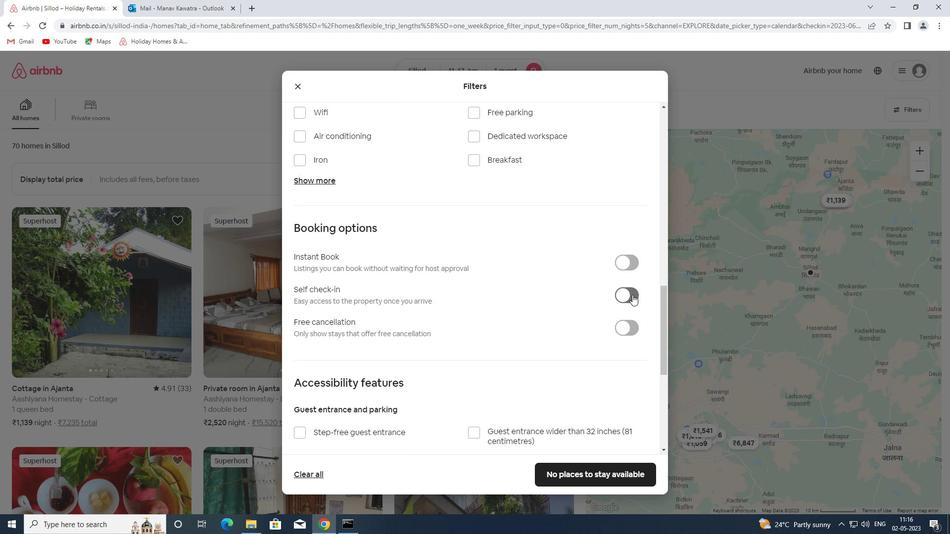 
Action: Mouse pressed left at (633, 298)
Screenshot: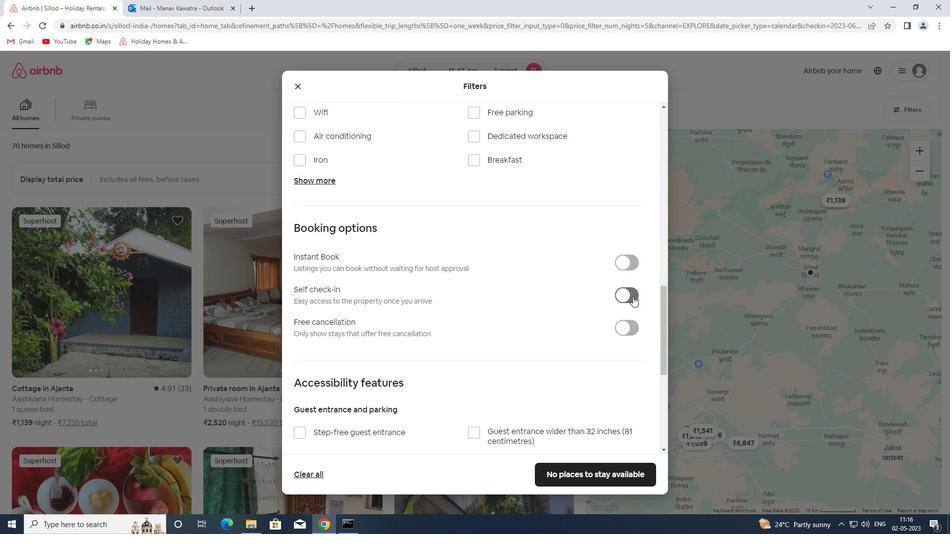 
Action: Mouse moved to (561, 268)
Screenshot: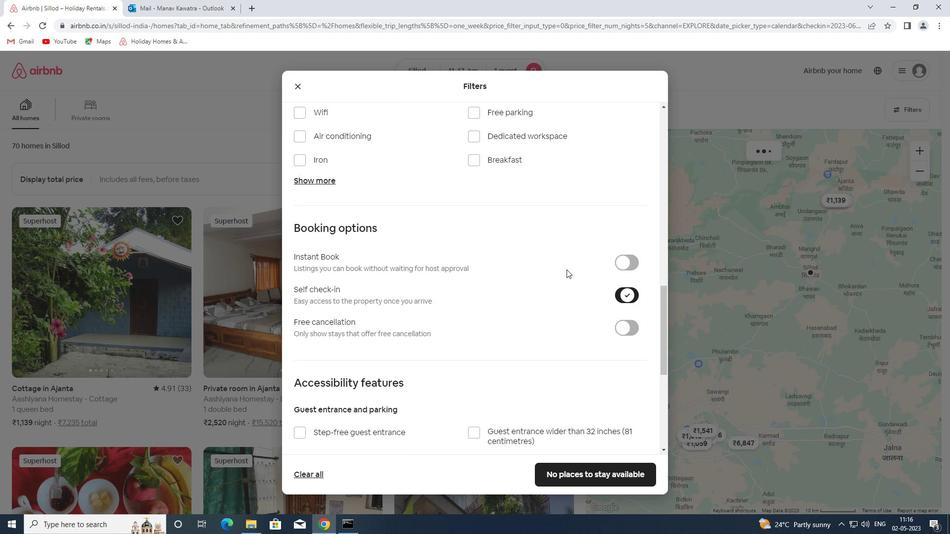 
Action: Mouse scrolled (561, 268) with delta (0, 0)
Screenshot: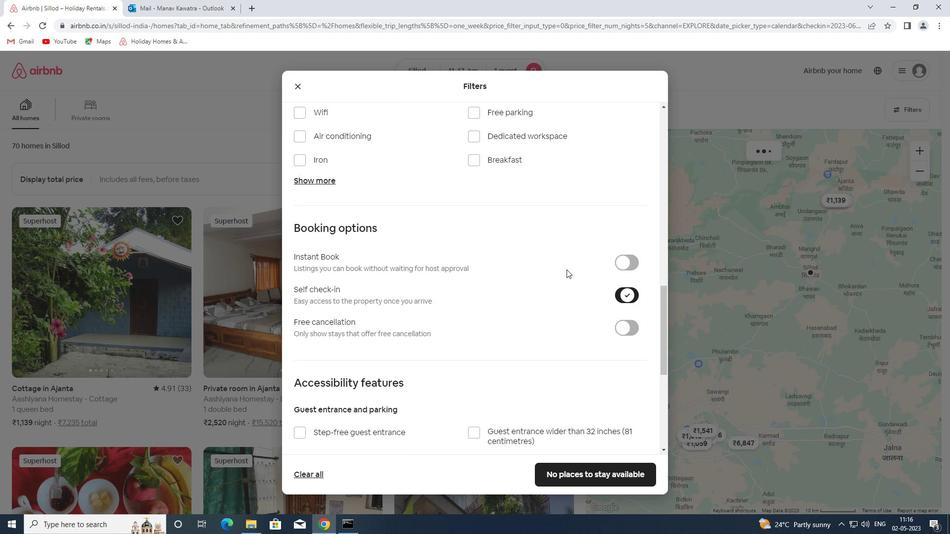 
Action: Mouse scrolled (561, 268) with delta (0, 0)
Screenshot: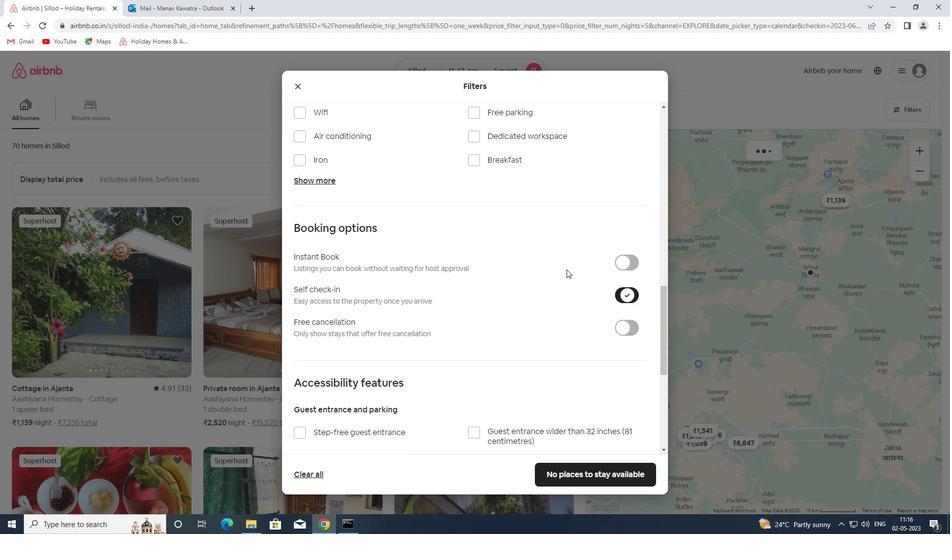 
Action: Mouse scrolled (561, 268) with delta (0, 0)
Screenshot: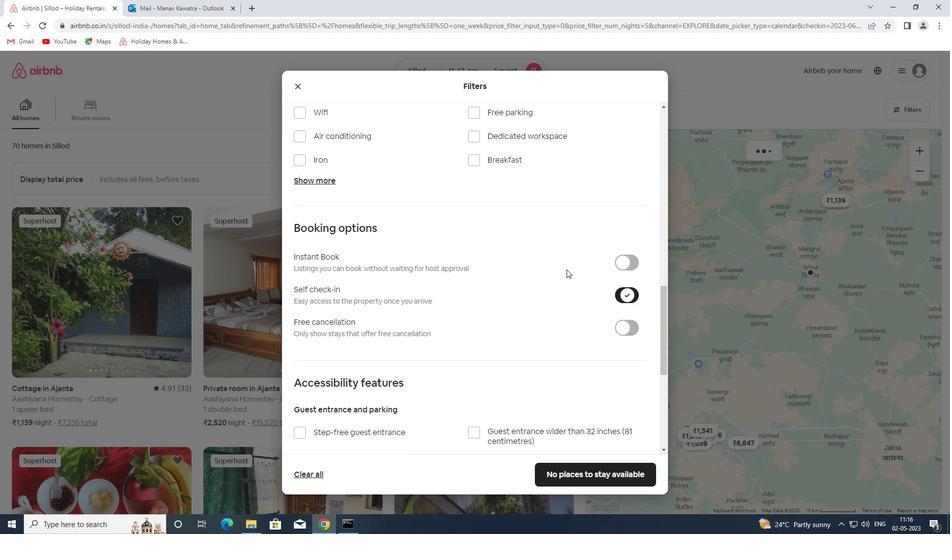 
Action: Mouse moved to (558, 268)
Screenshot: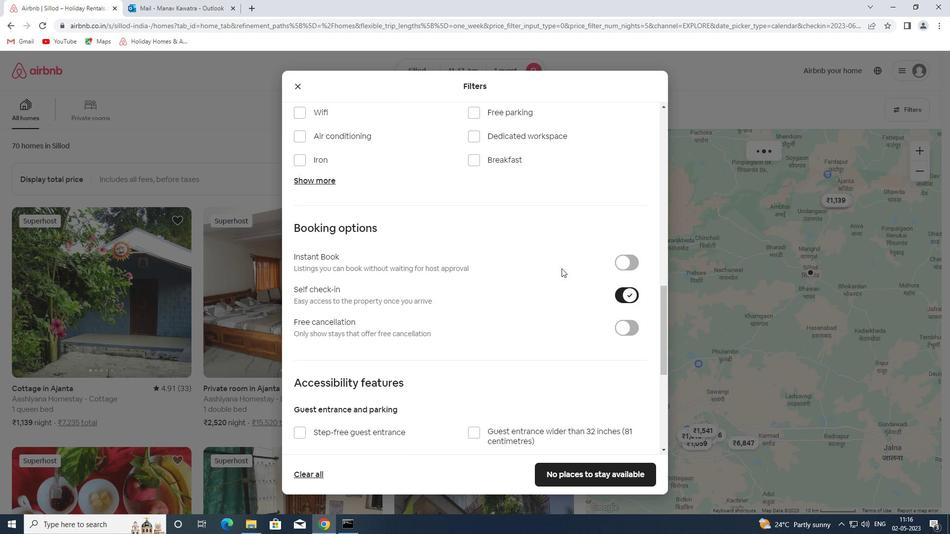 
Action: Mouse scrolled (558, 268) with delta (0, 0)
Screenshot: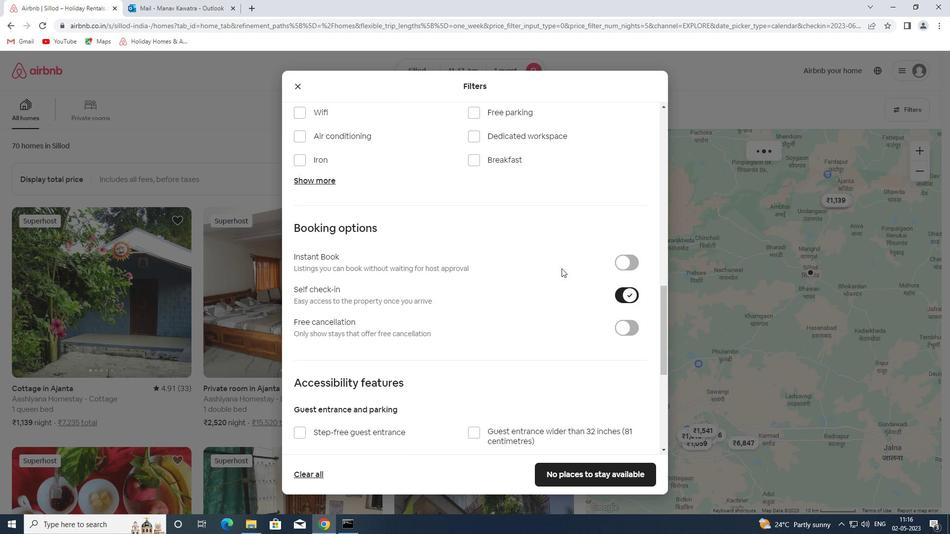 
Action: Mouse moved to (558, 268)
Screenshot: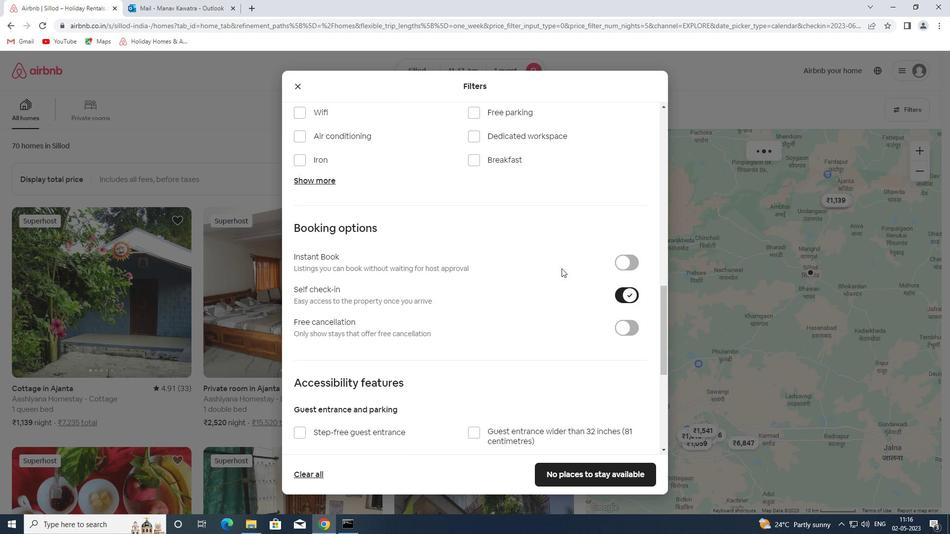 
Action: Mouse scrolled (558, 268) with delta (0, 0)
Screenshot: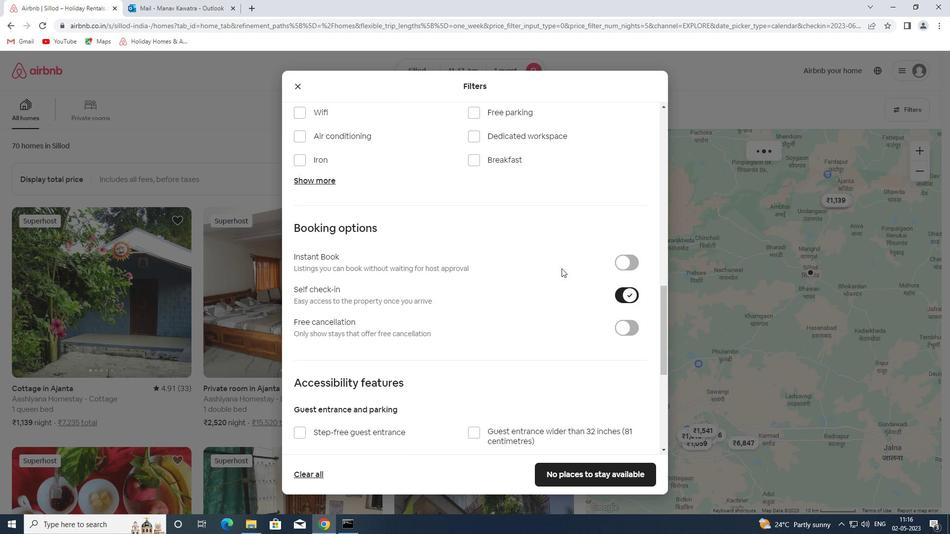 
Action: Mouse moved to (556, 268)
Screenshot: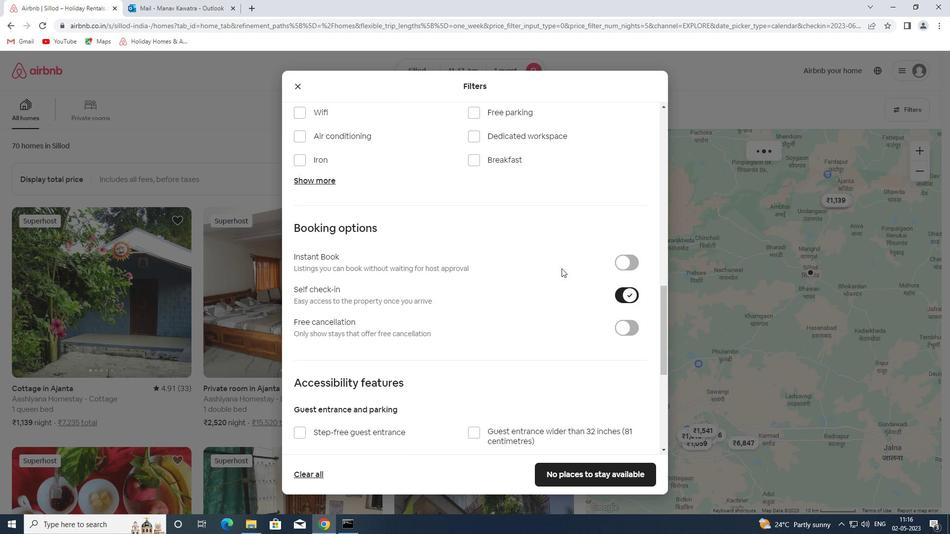 
Action: Mouse scrolled (556, 268) with delta (0, 0)
Screenshot: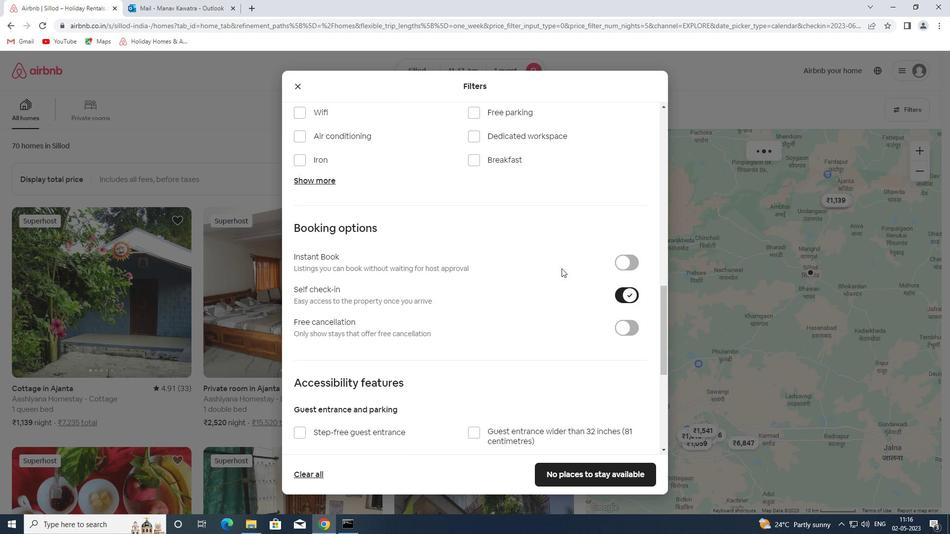 
Action: Mouse moved to (556, 268)
Screenshot: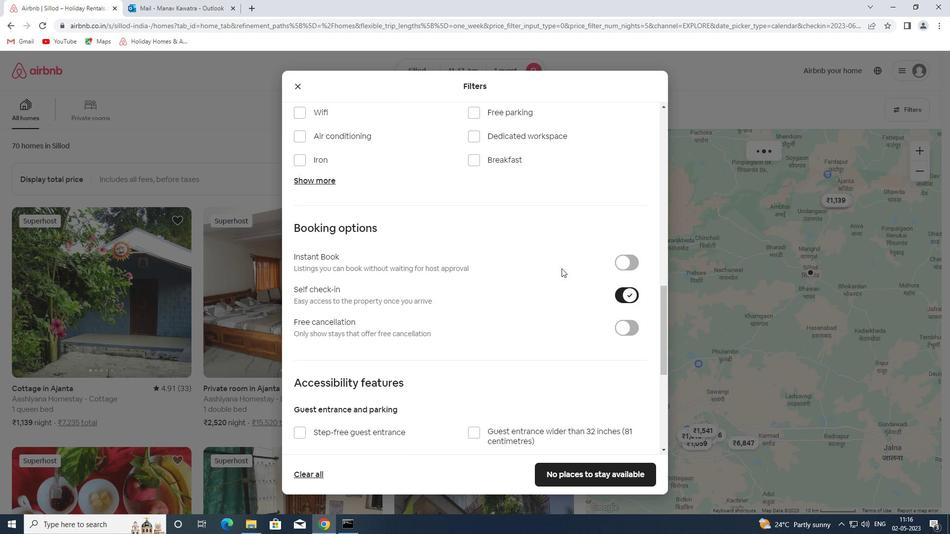
Action: Mouse scrolled (556, 268) with delta (0, 0)
Screenshot: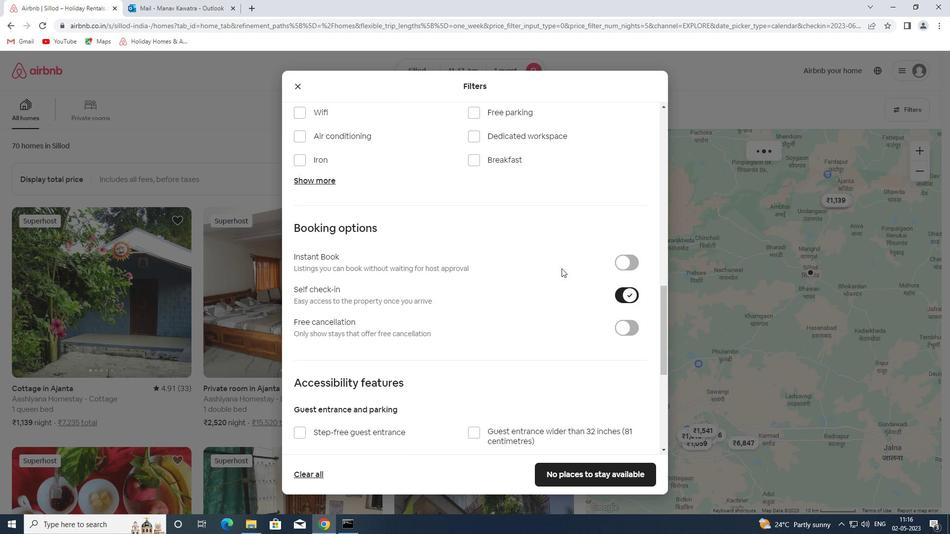 
Action: Mouse moved to (555, 268)
Screenshot: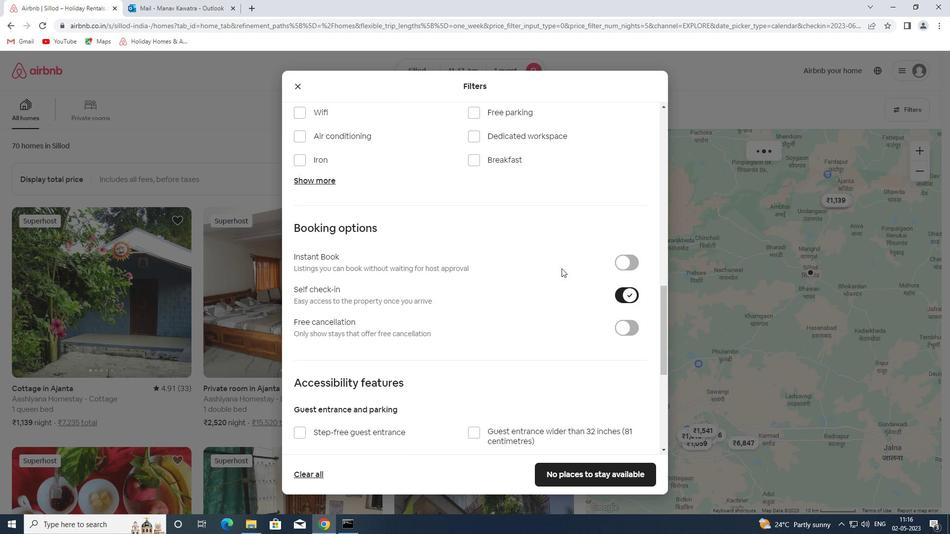 
Action: Mouse scrolled (555, 268) with delta (0, 0)
Screenshot: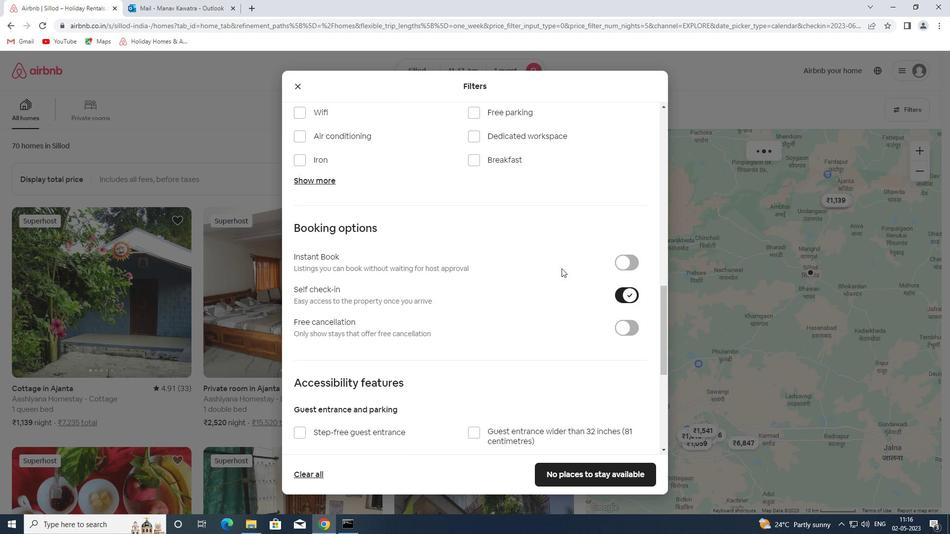
Action: Mouse moved to (551, 281)
Screenshot: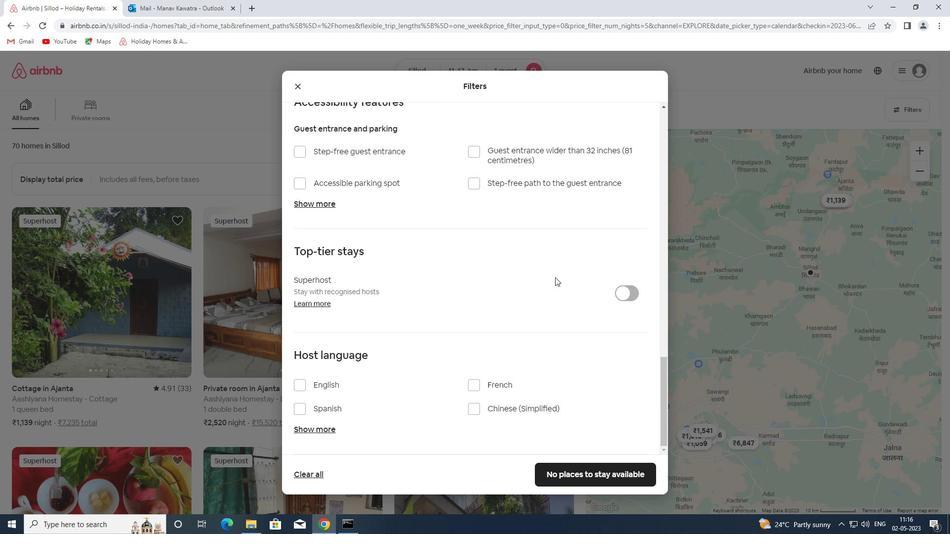 
Action: Mouse scrolled (551, 281) with delta (0, 0)
Screenshot: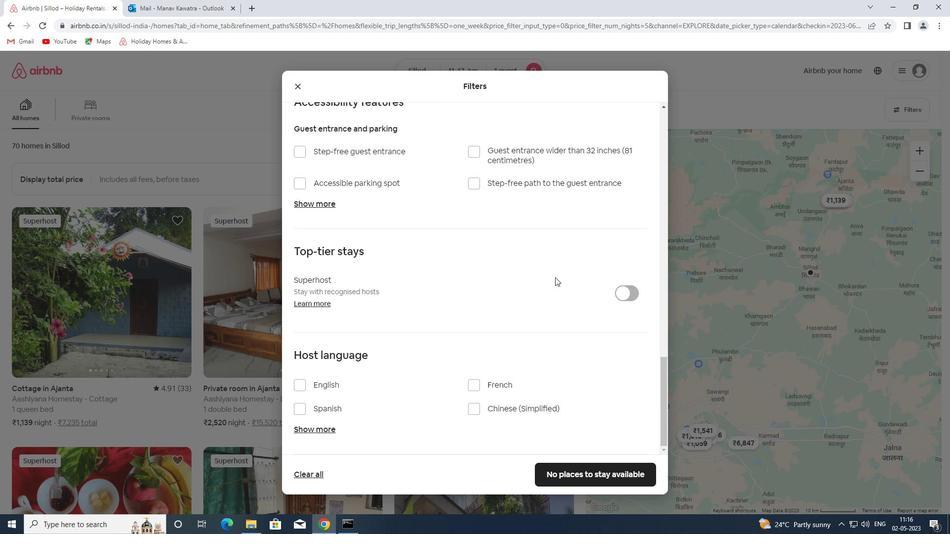 
Action: Mouse moved to (550, 281)
Screenshot: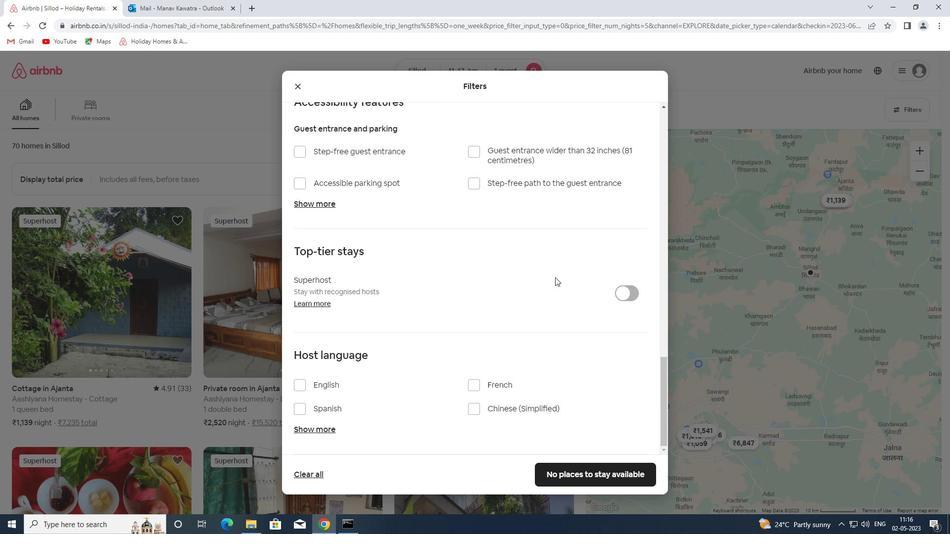 
Action: Mouse scrolled (550, 281) with delta (0, 0)
Screenshot: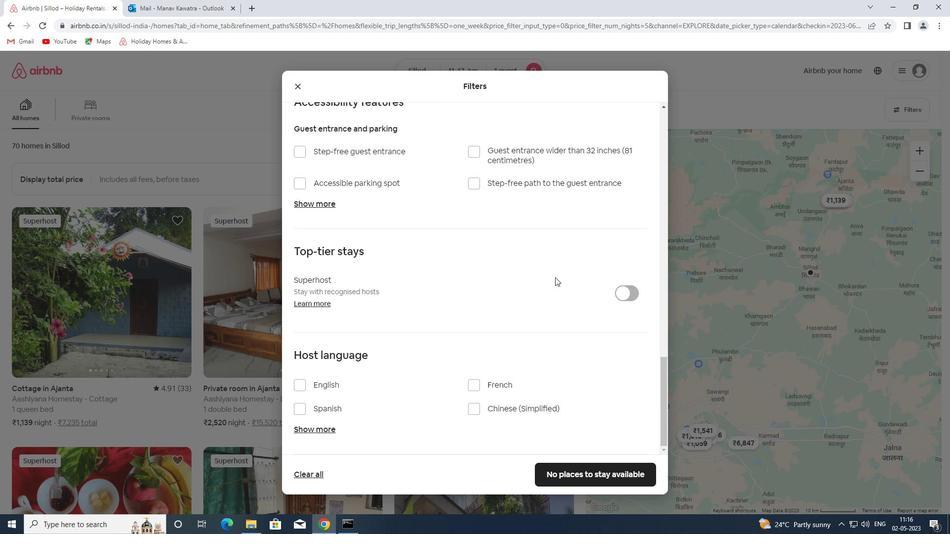 
Action: Mouse moved to (549, 282)
Screenshot: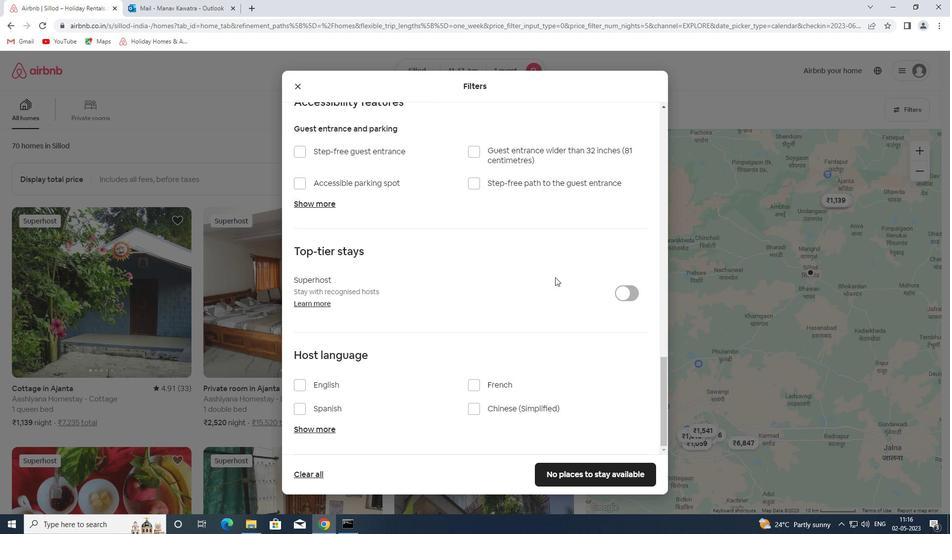 
Action: Mouse scrolled (549, 281) with delta (0, 0)
Screenshot: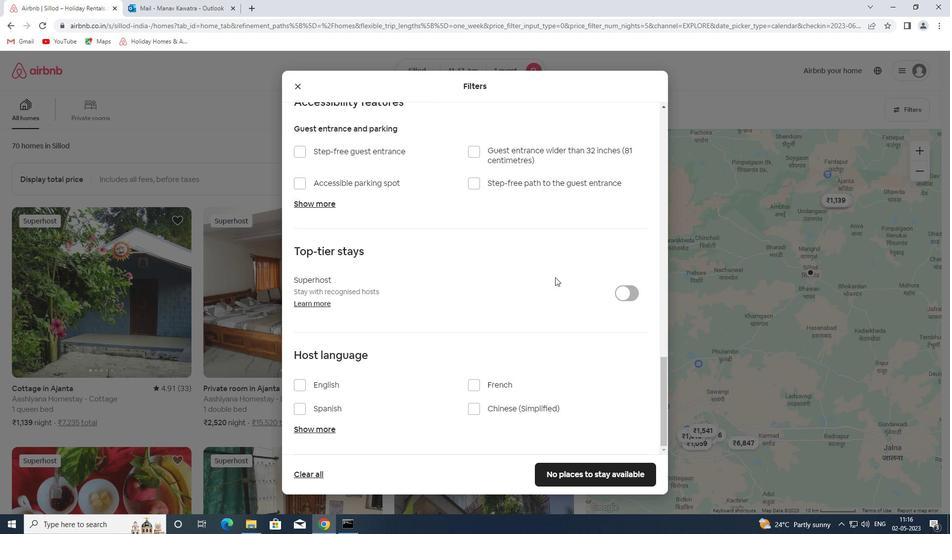 
Action: Mouse moved to (548, 282)
Screenshot: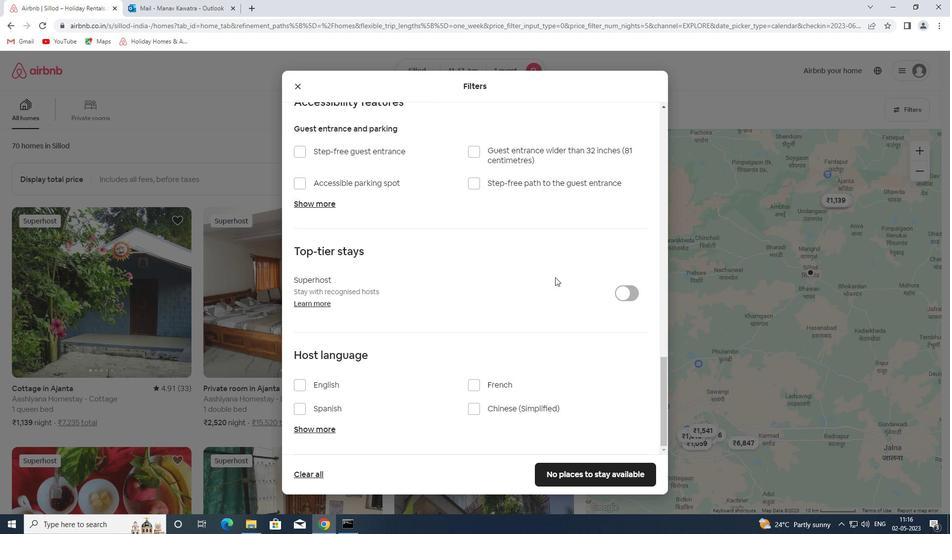 
Action: Mouse scrolled (548, 282) with delta (0, 0)
Screenshot: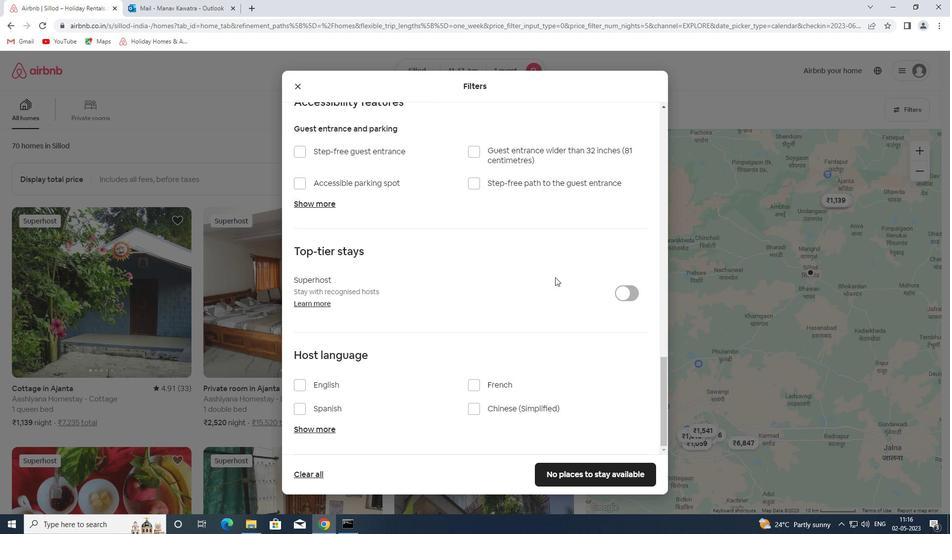 
Action: Mouse moved to (548, 282)
Screenshot: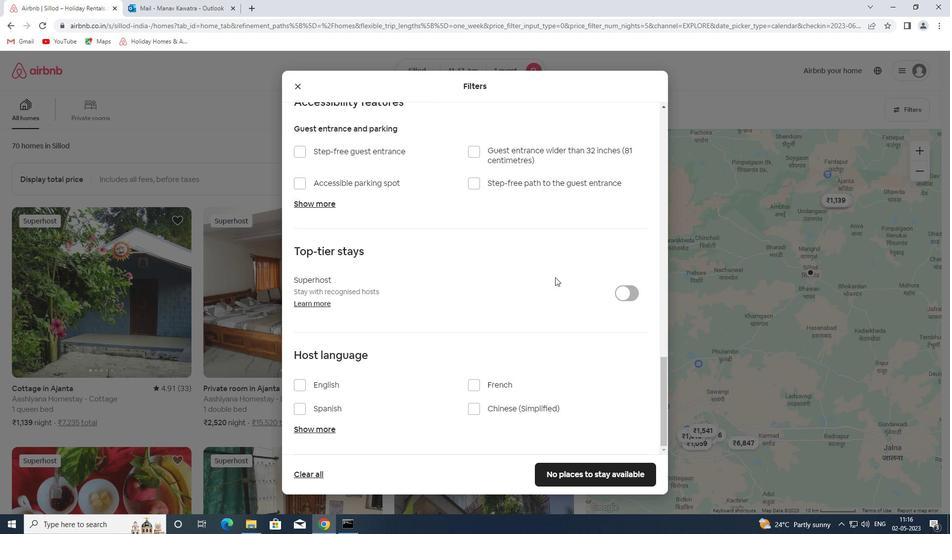 
Action: Mouse scrolled (548, 282) with delta (0, 0)
Screenshot: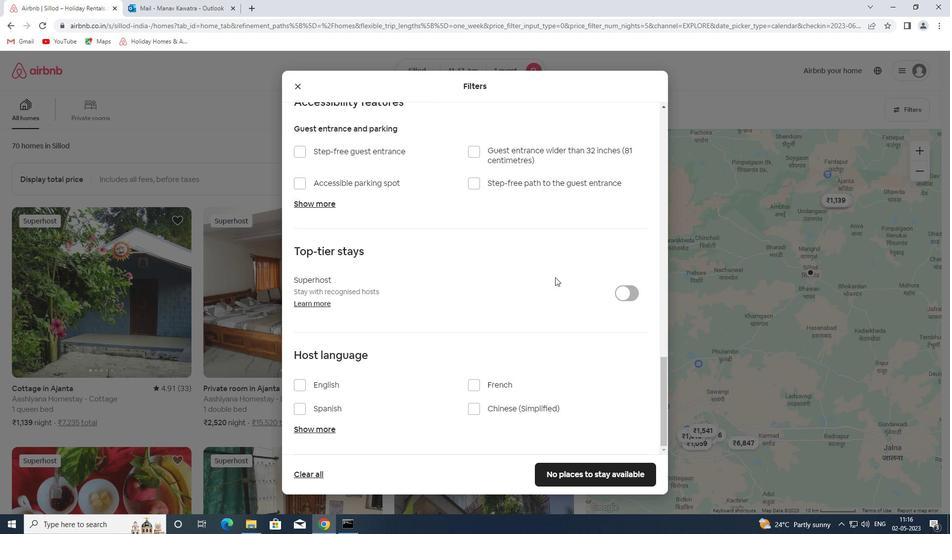 
Action: Mouse moved to (547, 282)
Screenshot: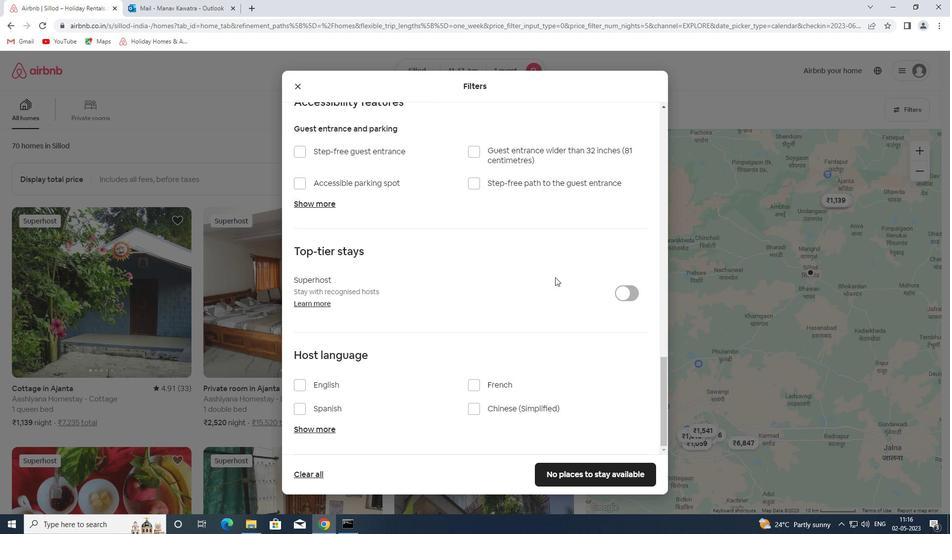 
Action: Mouse scrolled (547, 282) with delta (0, 0)
Screenshot: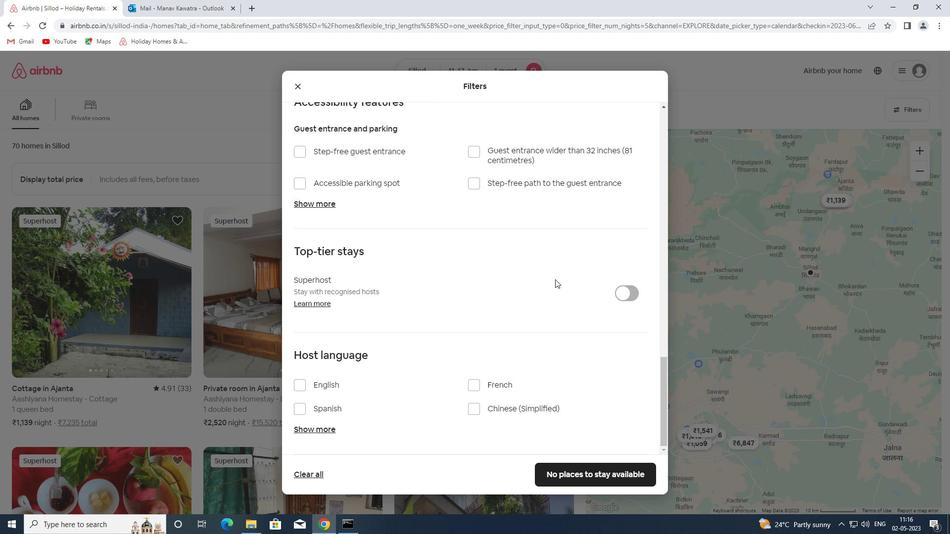 
Action: Mouse moved to (328, 384)
Screenshot: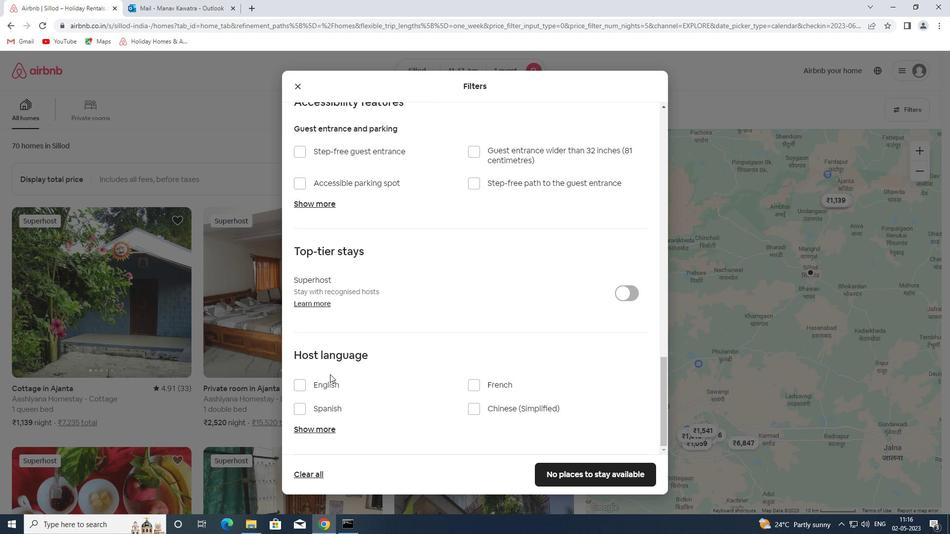 
Action: Mouse pressed left at (328, 384)
Screenshot: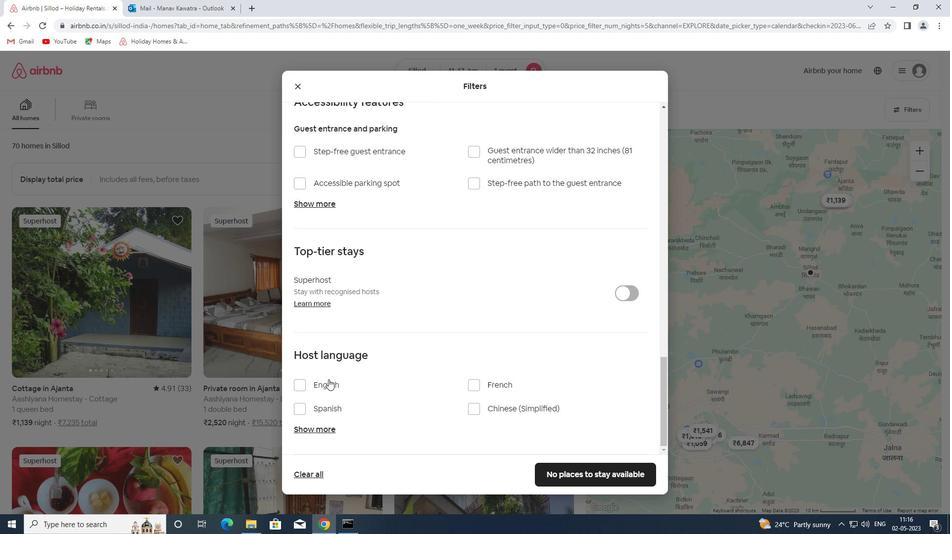 
Action: Mouse moved to (567, 474)
Screenshot: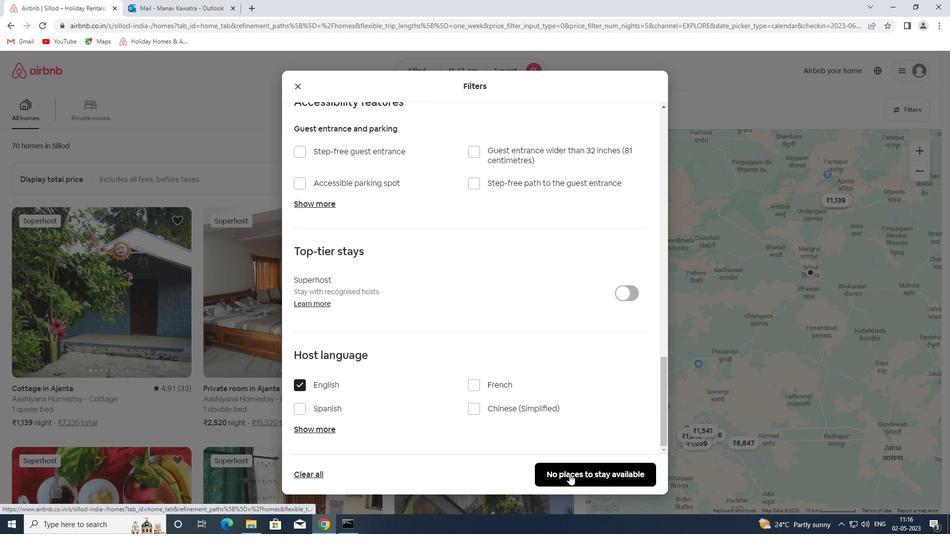 
Action: Mouse pressed left at (567, 474)
Screenshot: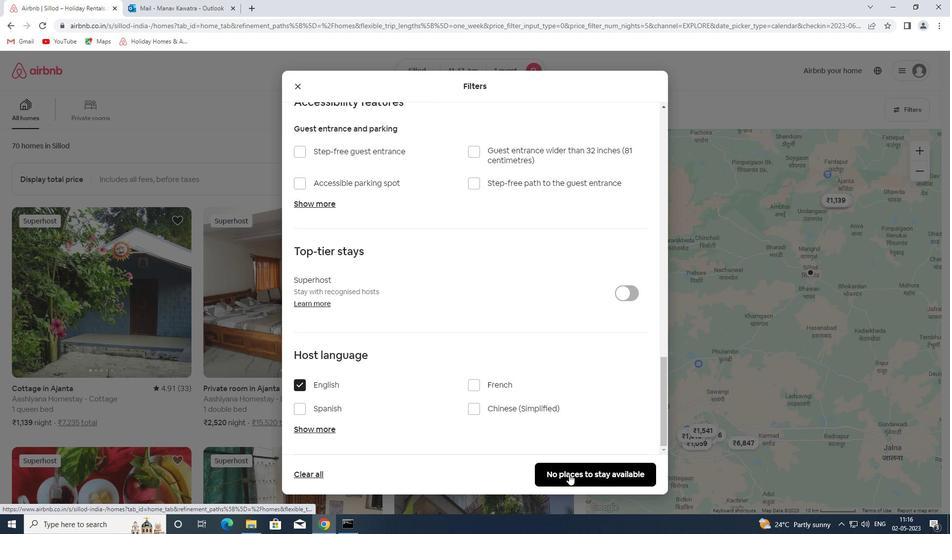 
